 Task: Search one way flight ticket for 2 adults, 2 children, 2 infants in seat in first from Medford: Rogue Valley International-medford Airport to Laramie: Laramie Regional Airport on 5-3-2023. Number of bags: 7 checked bags. Price is upto 96000. Outbound departure time preference is 15:00.
Action: Mouse moved to (325, 139)
Screenshot: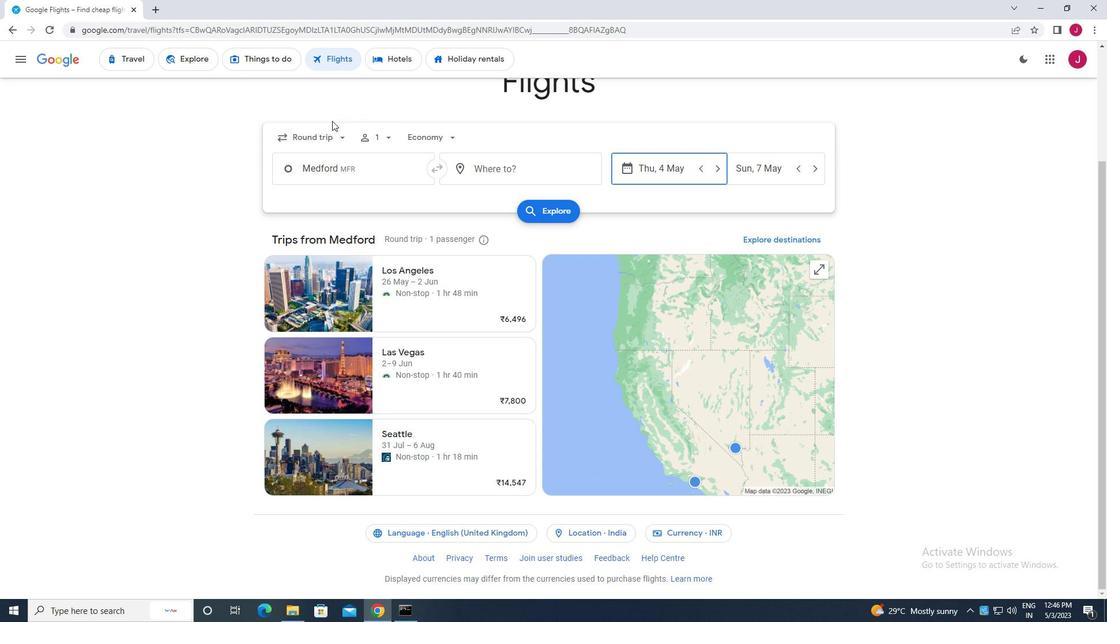 
Action: Mouse pressed left at (325, 139)
Screenshot: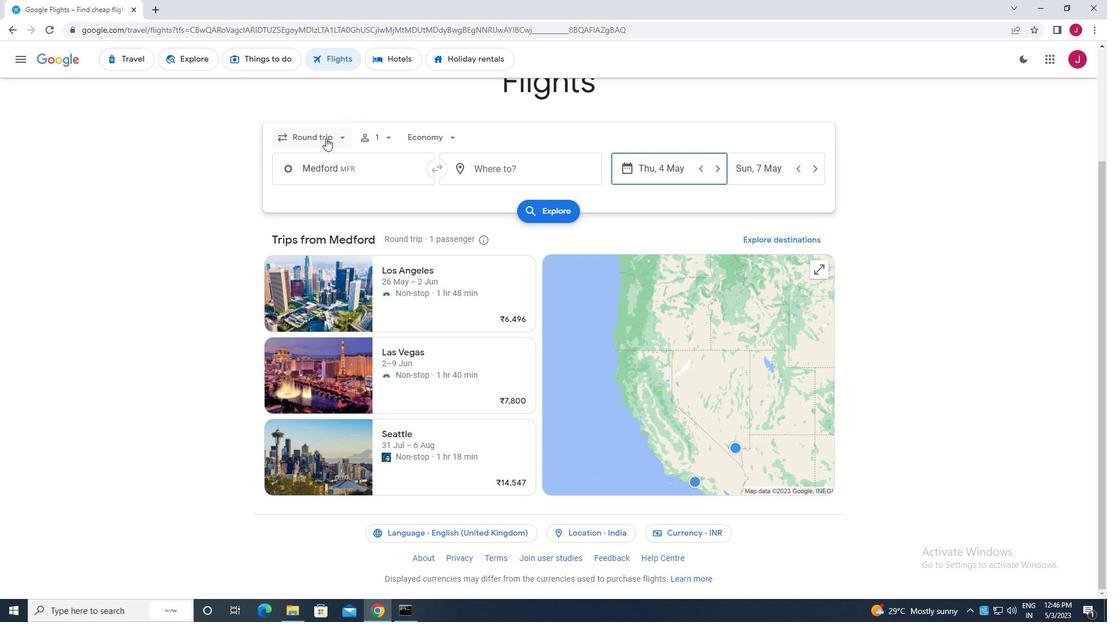 
Action: Mouse moved to (330, 186)
Screenshot: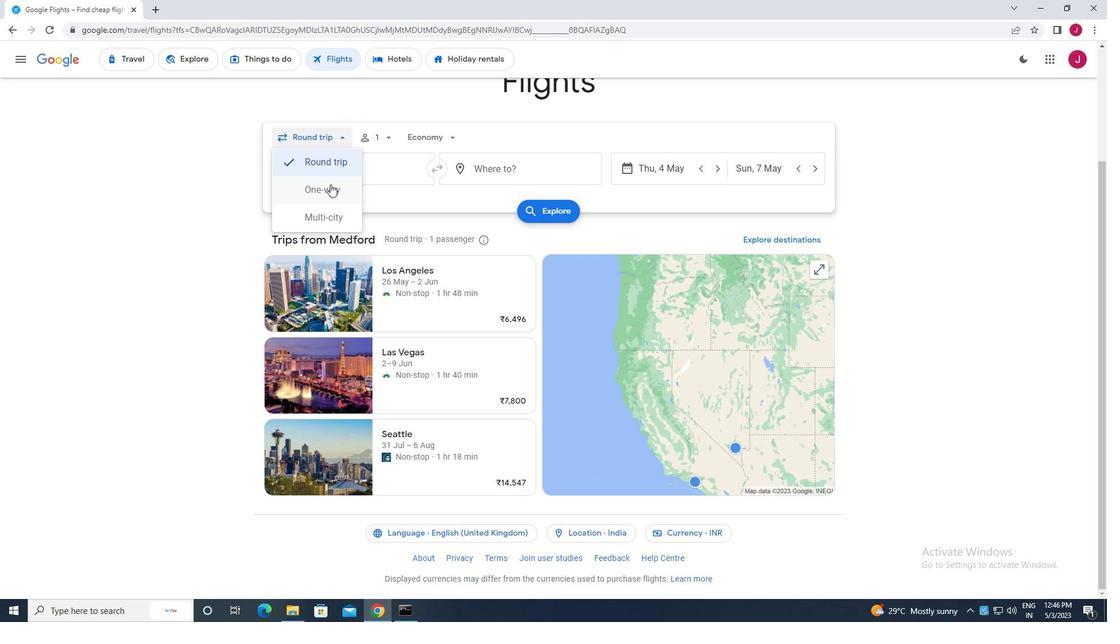 
Action: Mouse pressed left at (330, 186)
Screenshot: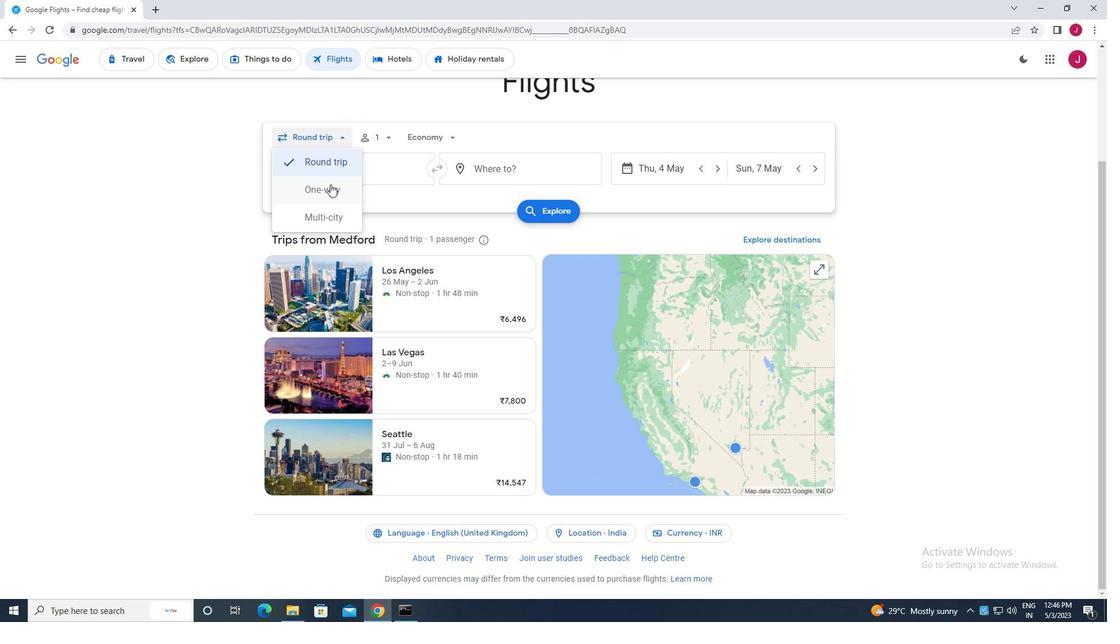 
Action: Mouse moved to (384, 137)
Screenshot: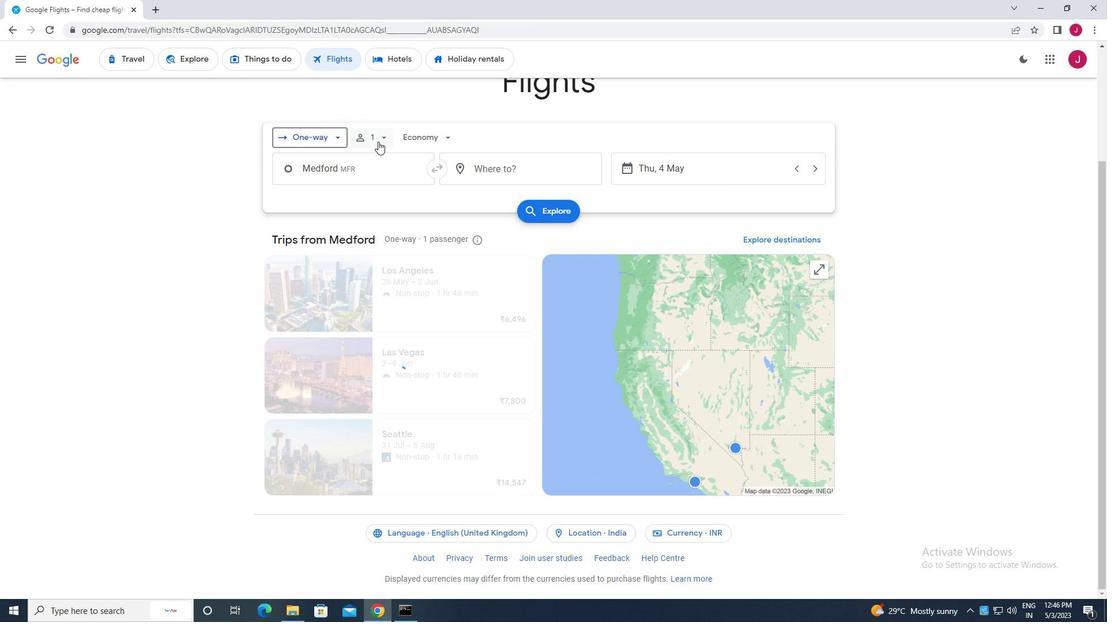 
Action: Mouse pressed left at (384, 137)
Screenshot: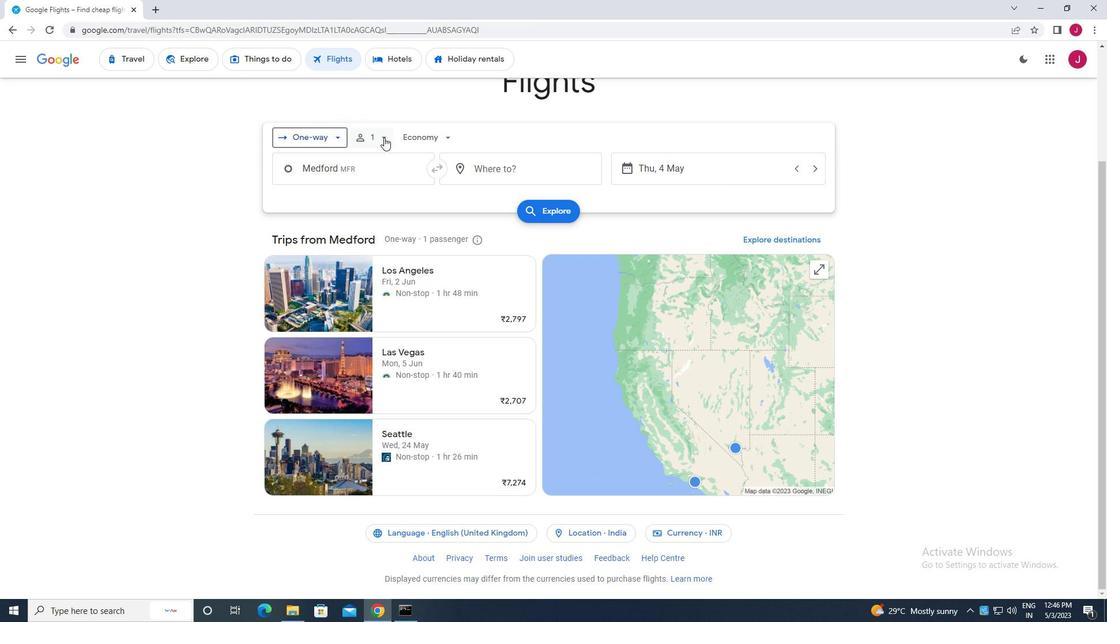 
Action: Mouse moved to (471, 167)
Screenshot: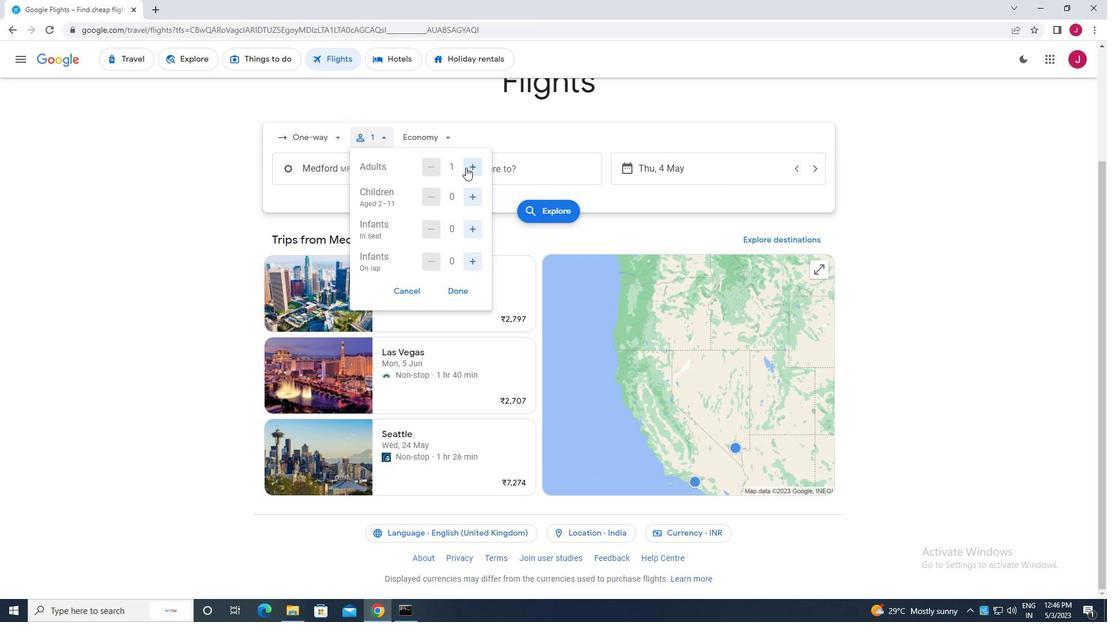 
Action: Mouse pressed left at (471, 167)
Screenshot: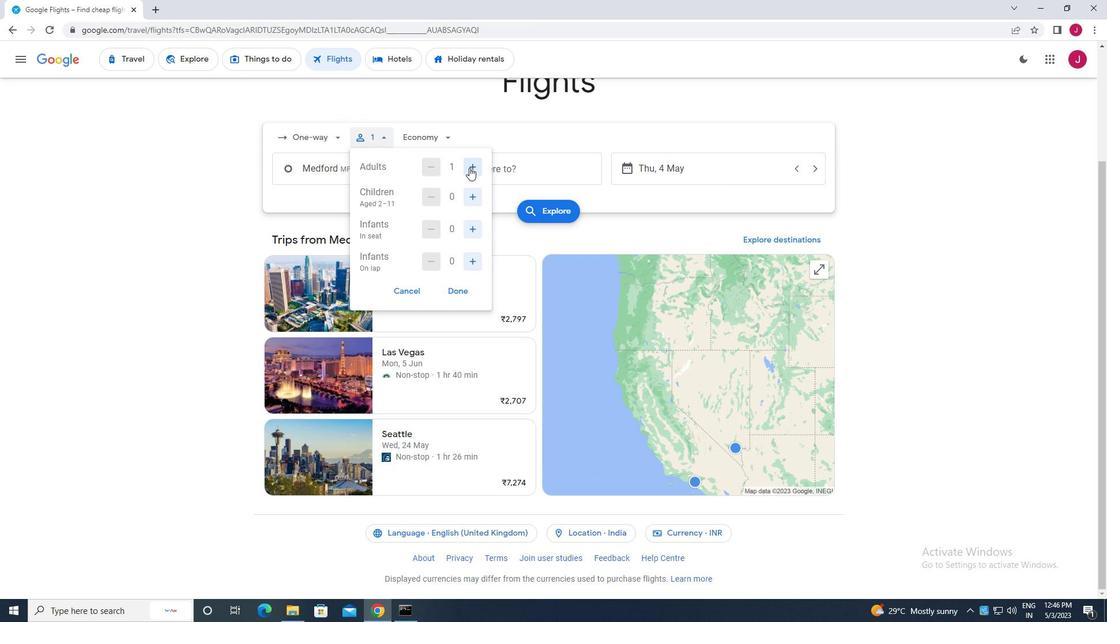 
Action: Mouse moved to (472, 195)
Screenshot: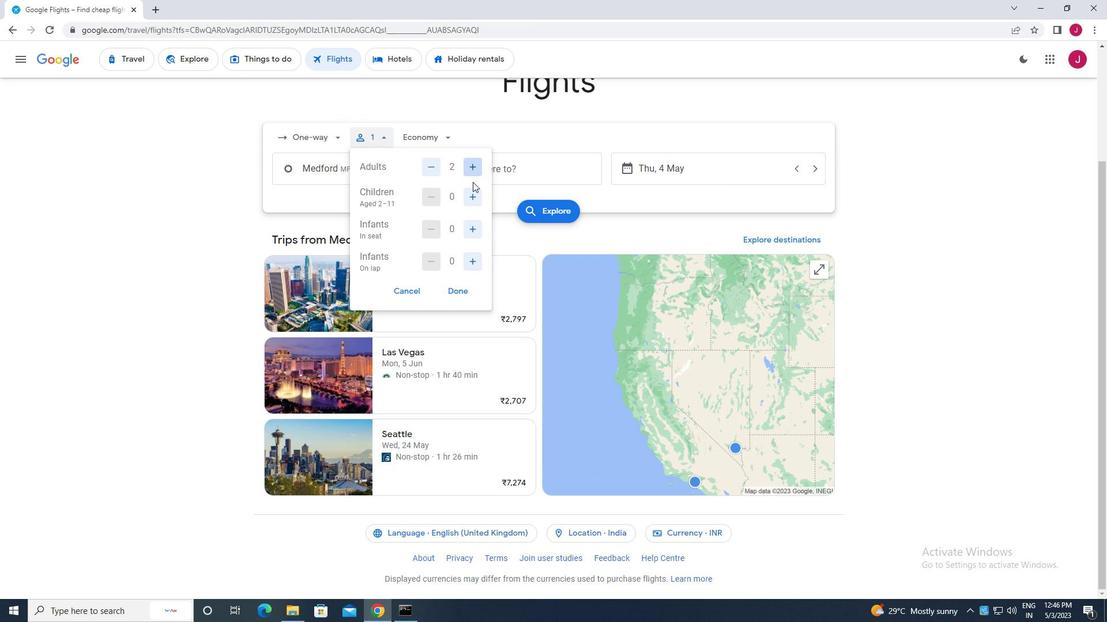 
Action: Mouse pressed left at (472, 195)
Screenshot: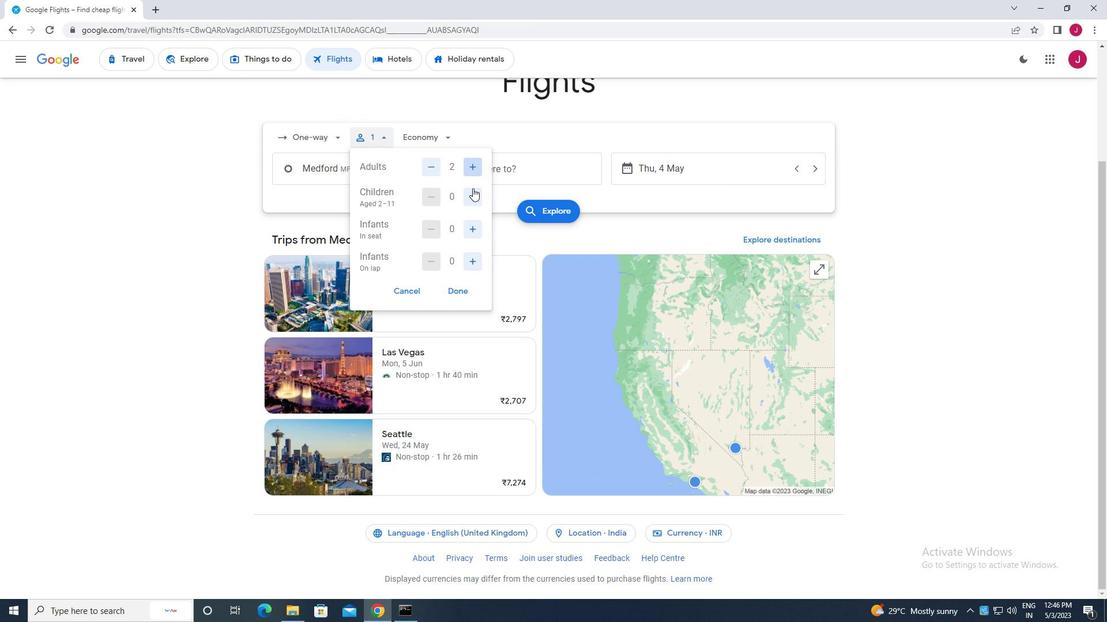 
Action: Mouse pressed left at (472, 195)
Screenshot: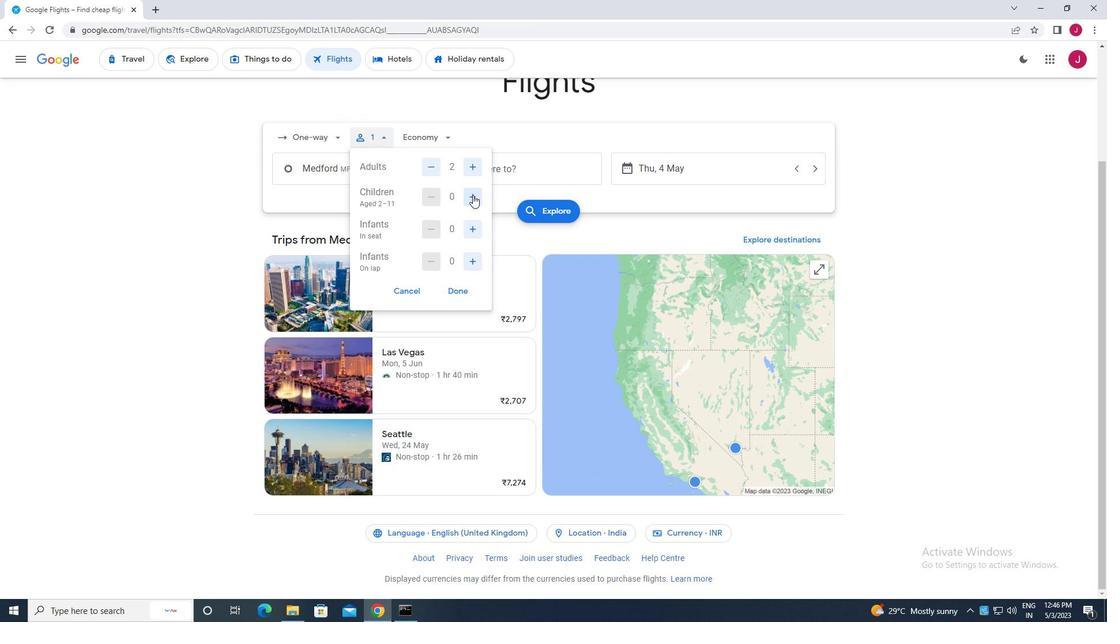 
Action: Mouse moved to (472, 230)
Screenshot: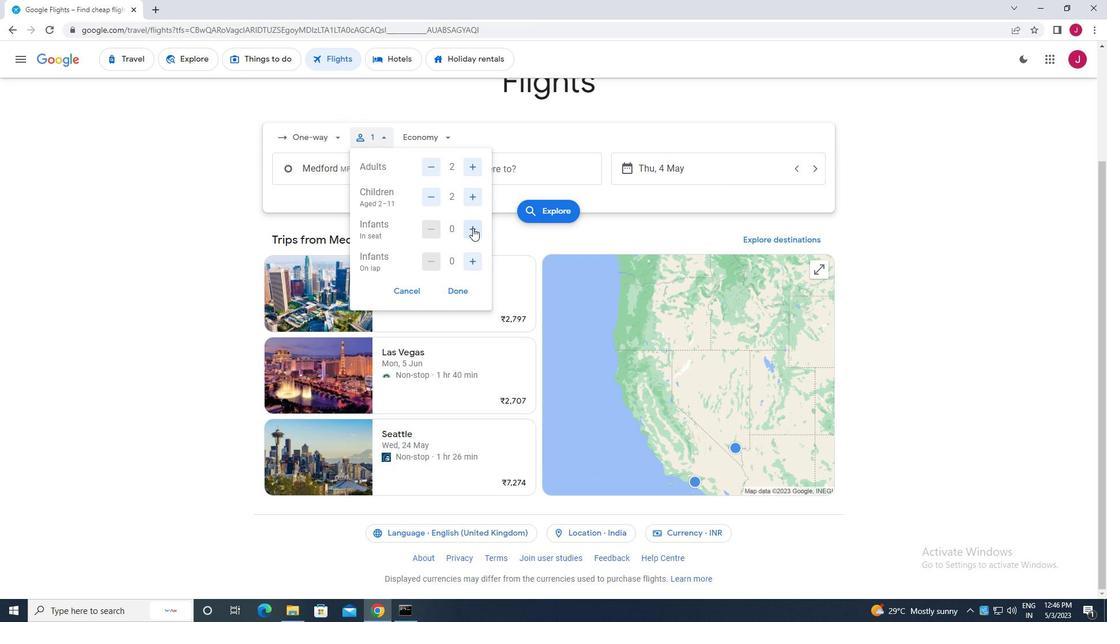 
Action: Mouse pressed left at (472, 230)
Screenshot: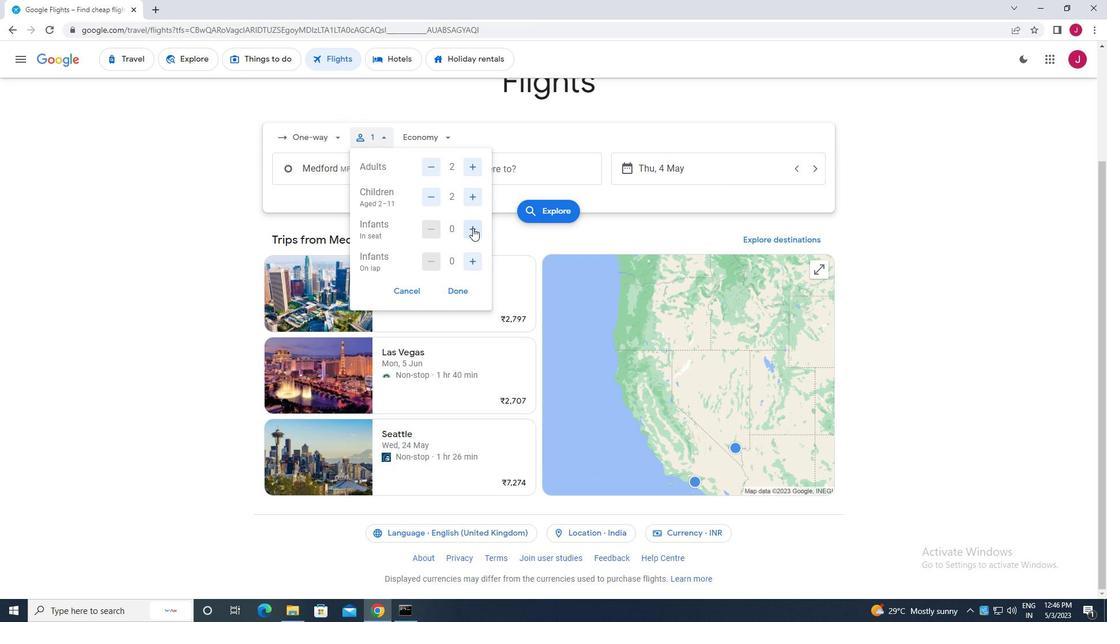 
Action: Mouse pressed left at (472, 230)
Screenshot: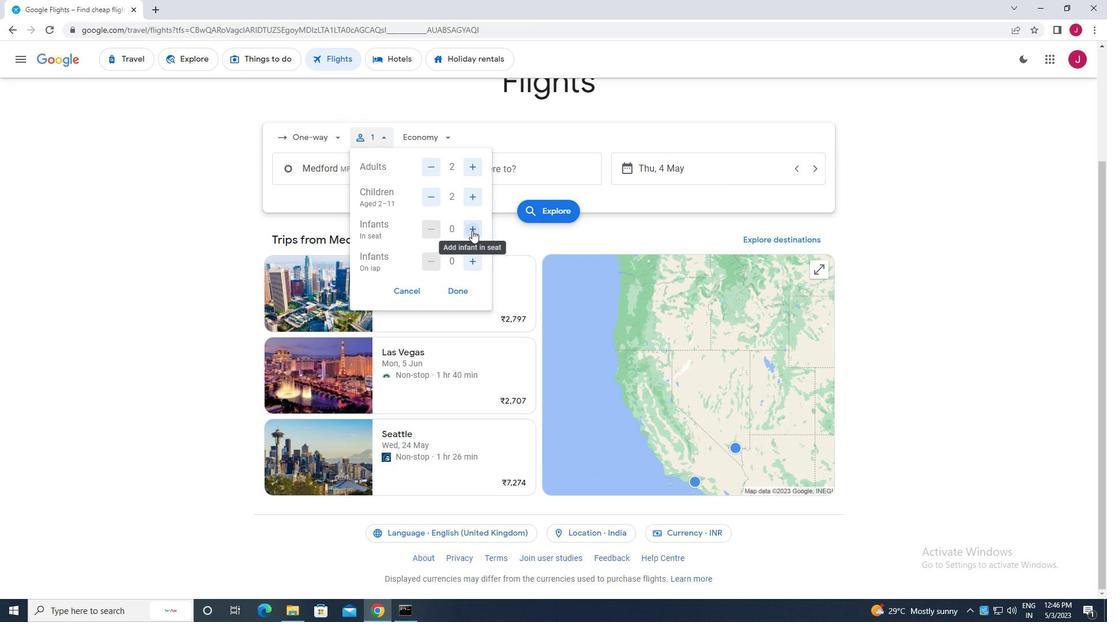 
Action: Mouse moved to (460, 289)
Screenshot: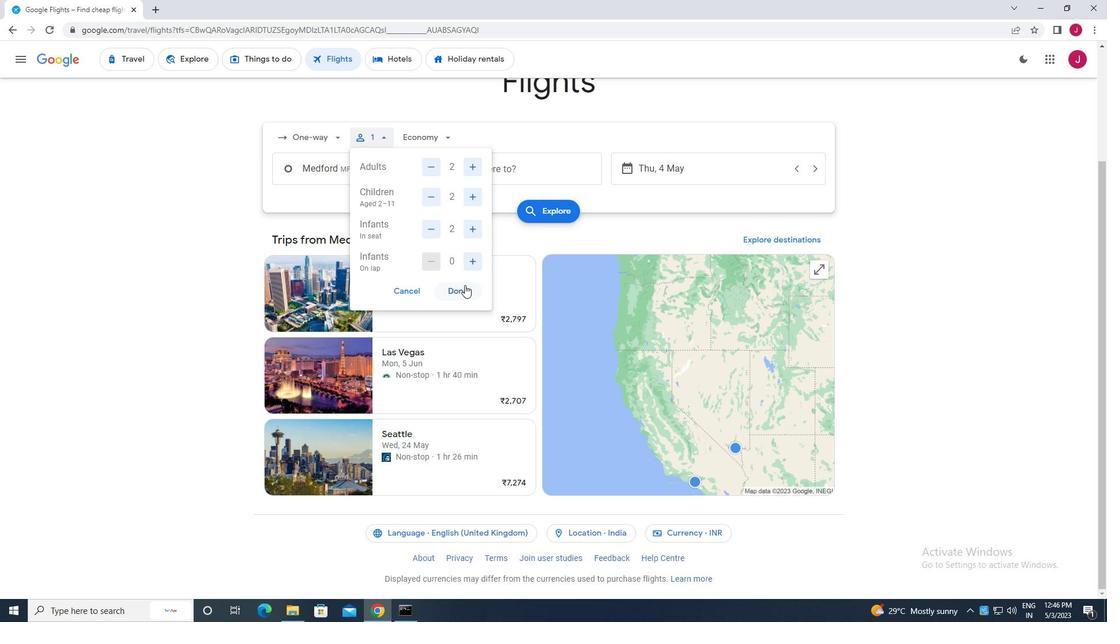 
Action: Mouse pressed left at (460, 289)
Screenshot: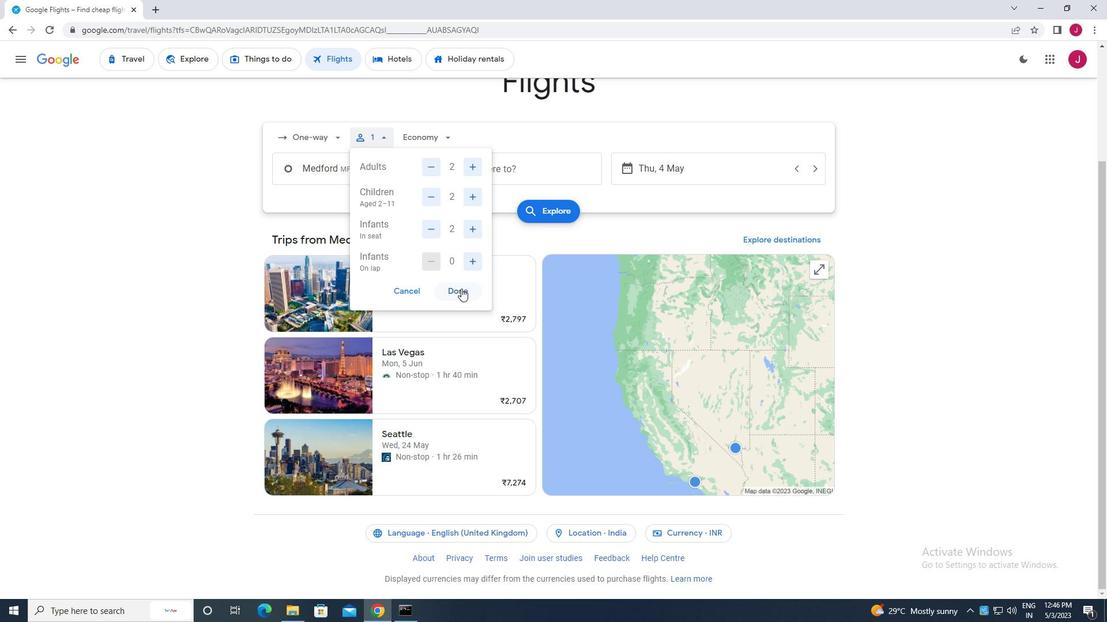 
Action: Mouse moved to (429, 134)
Screenshot: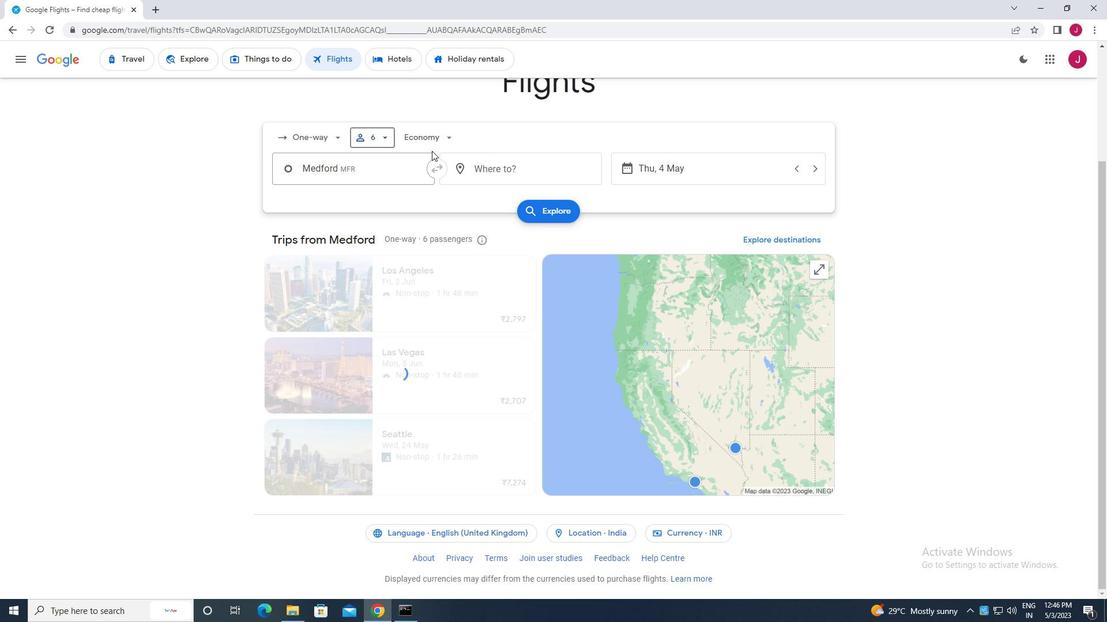 
Action: Mouse pressed left at (429, 134)
Screenshot: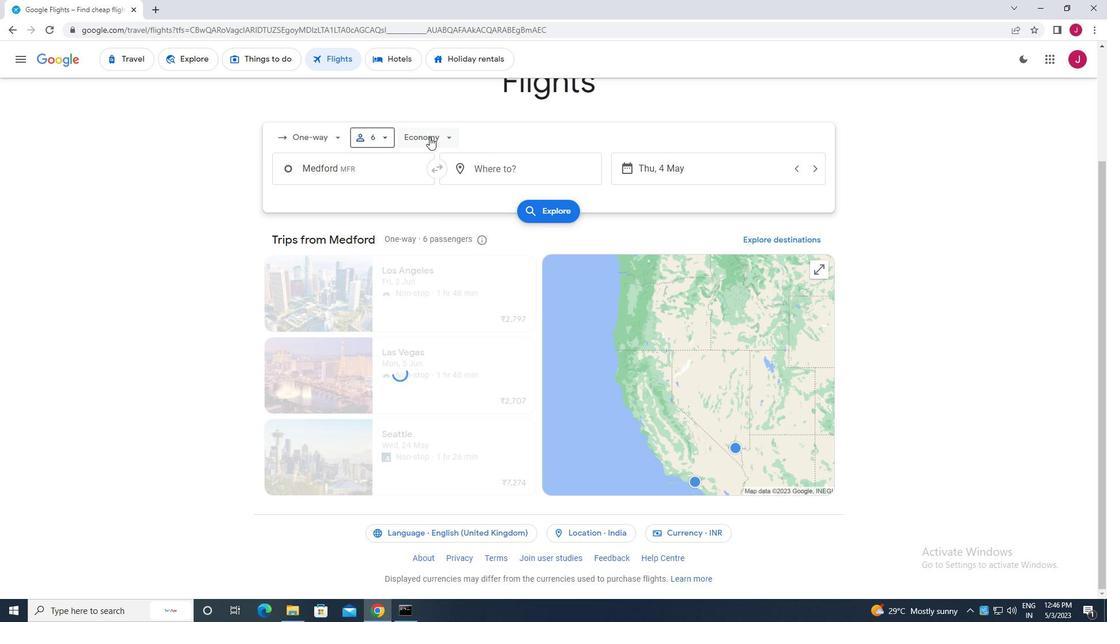 
Action: Mouse moved to (434, 243)
Screenshot: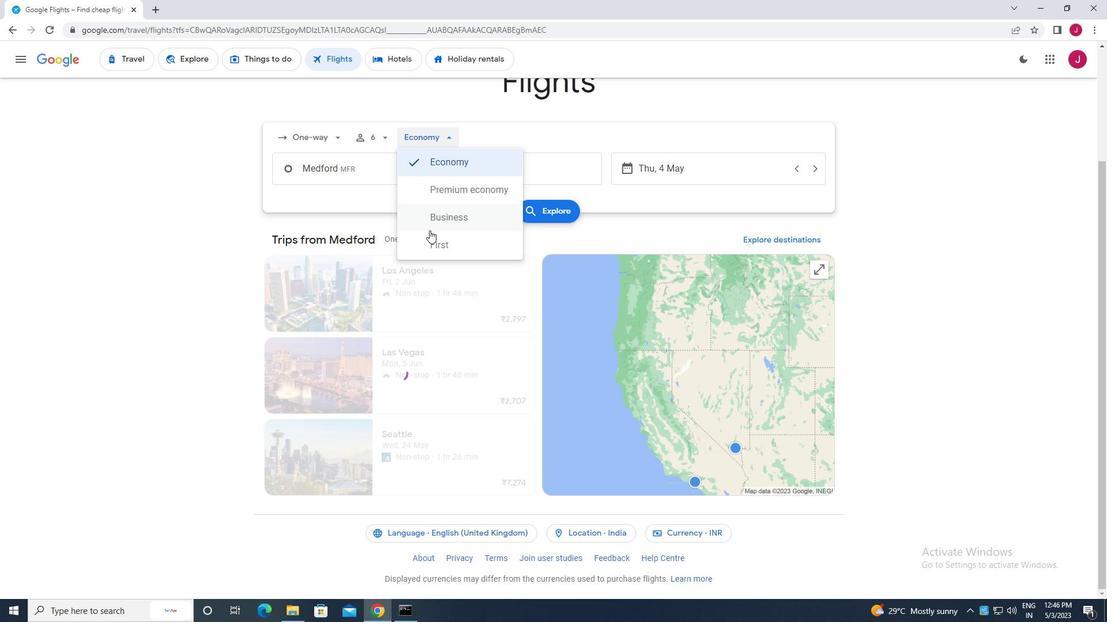 
Action: Mouse pressed left at (434, 243)
Screenshot: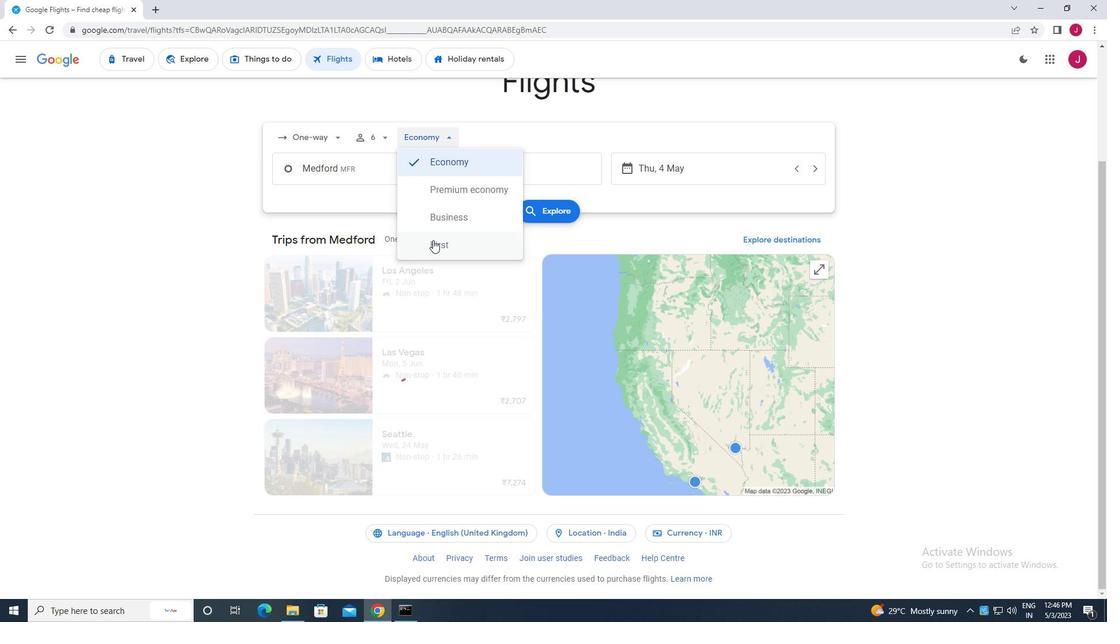
Action: Mouse moved to (380, 171)
Screenshot: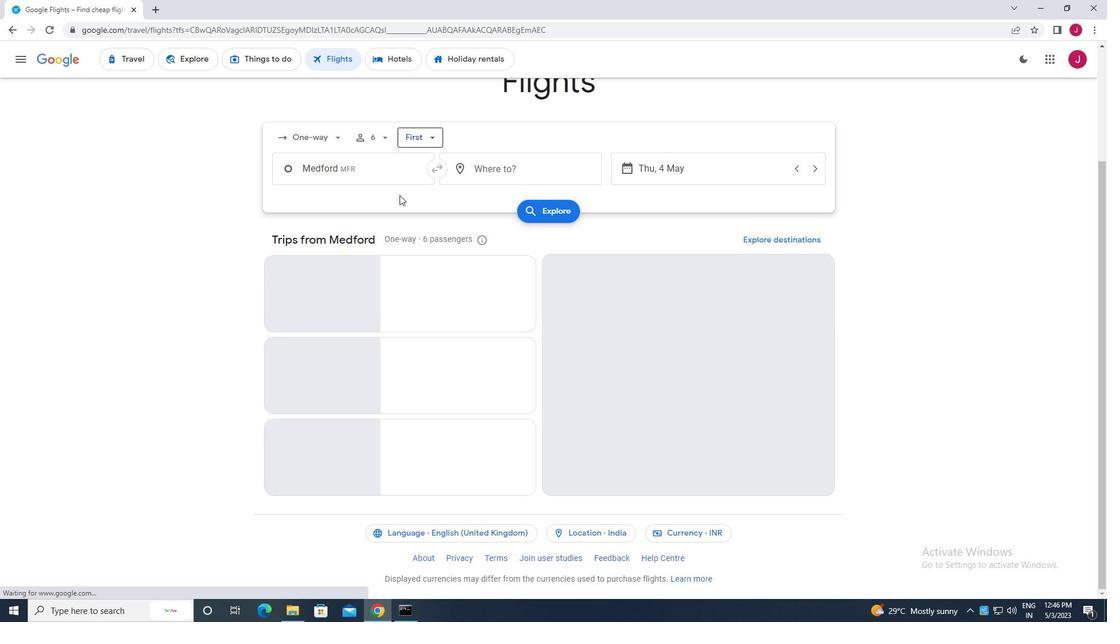 
Action: Mouse pressed left at (380, 171)
Screenshot: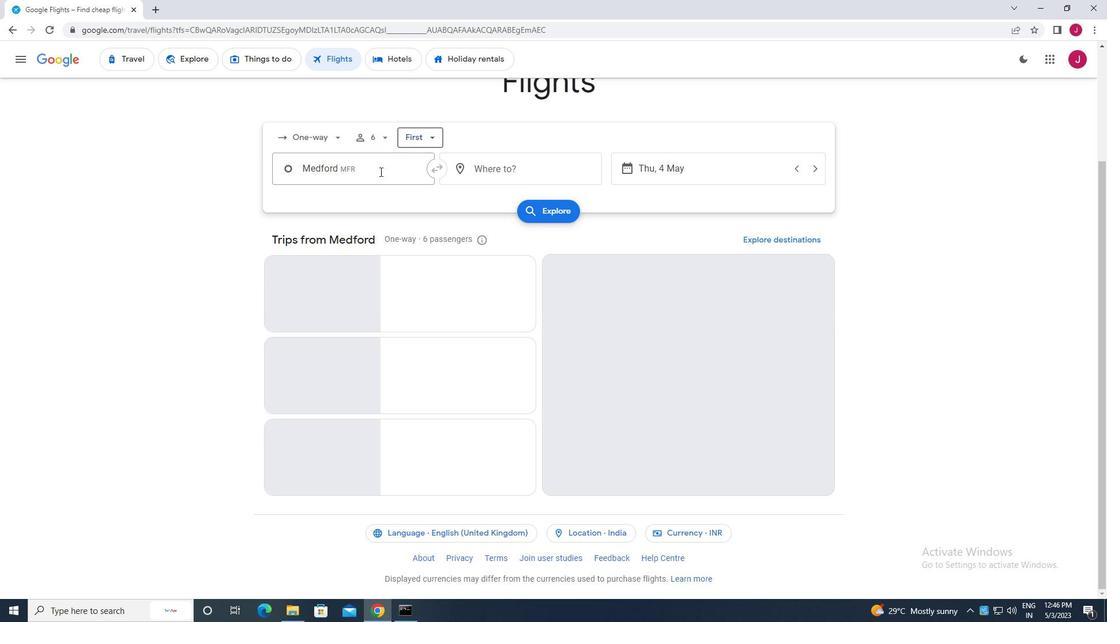 
Action: Mouse moved to (380, 171)
Screenshot: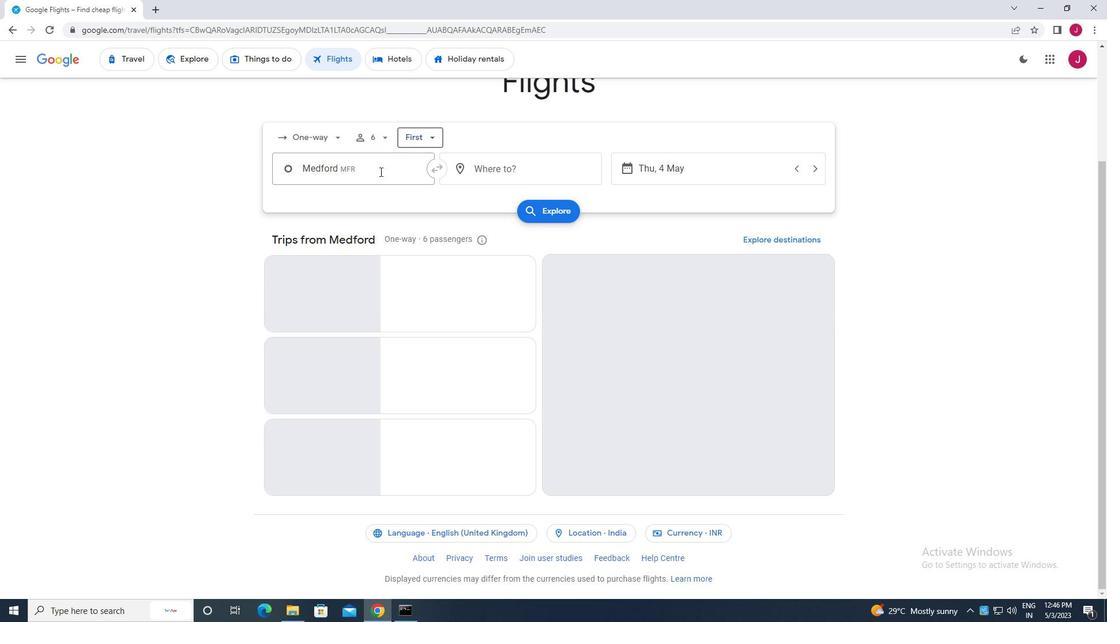 
Action: Key pressed rogue
Screenshot: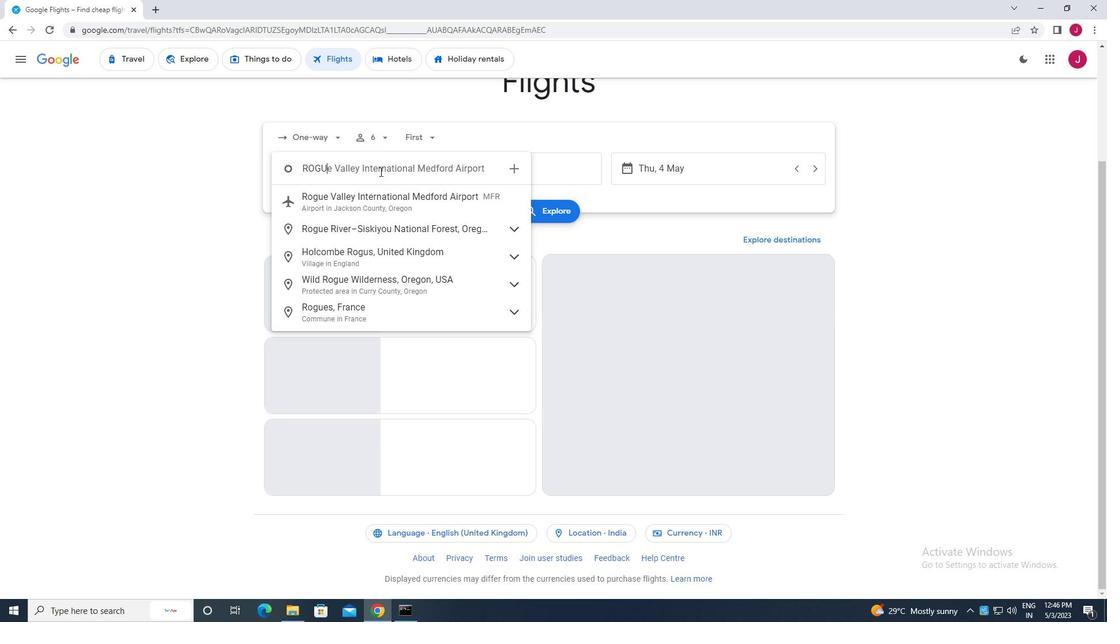 
Action: Mouse moved to (395, 198)
Screenshot: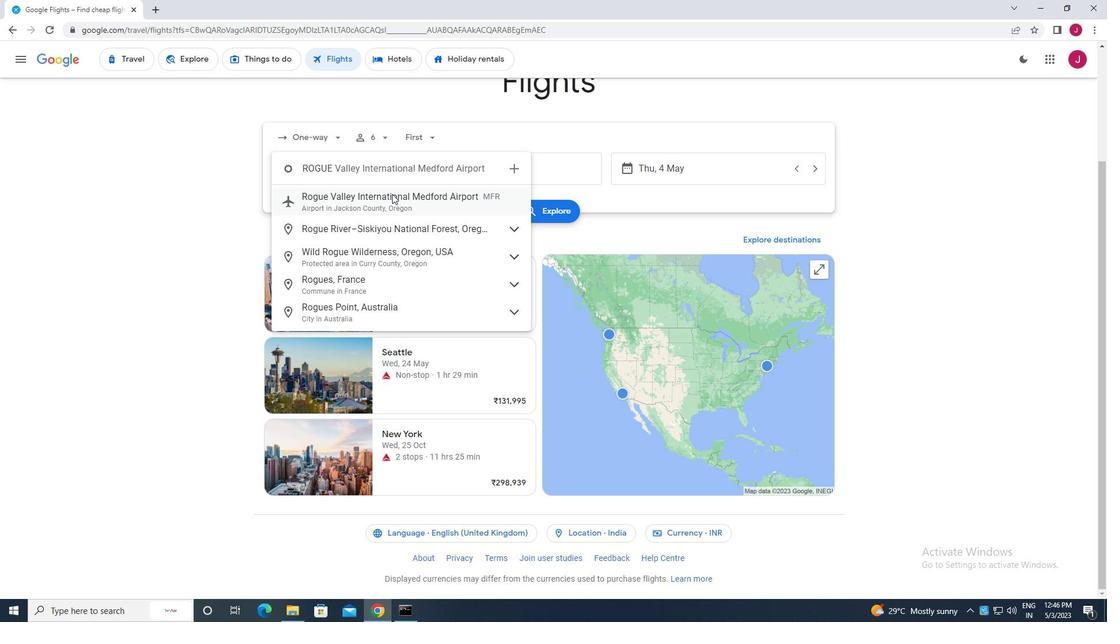 
Action: Mouse pressed left at (395, 198)
Screenshot: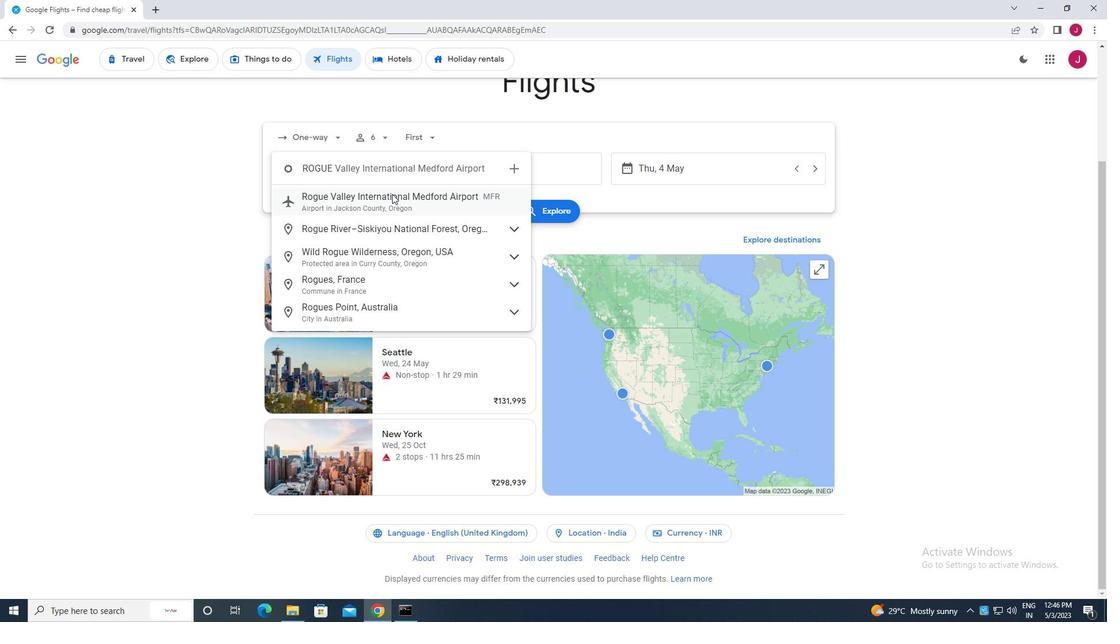 
Action: Mouse moved to (577, 172)
Screenshot: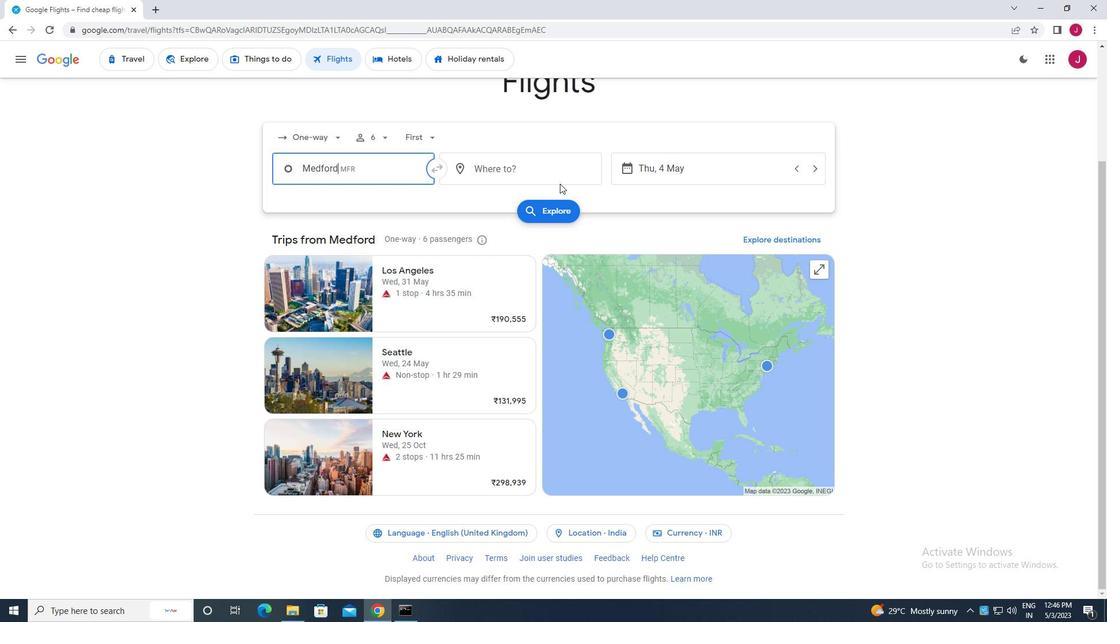 
Action: Mouse pressed left at (577, 172)
Screenshot: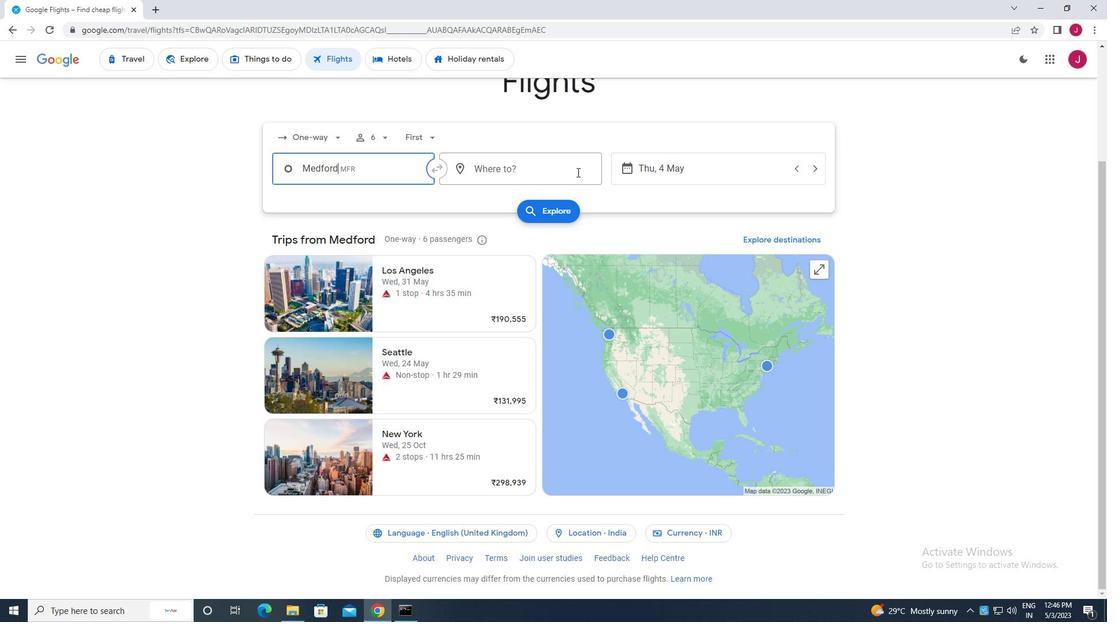 
Action: Mouse moved to (579, 170)
Screenshot: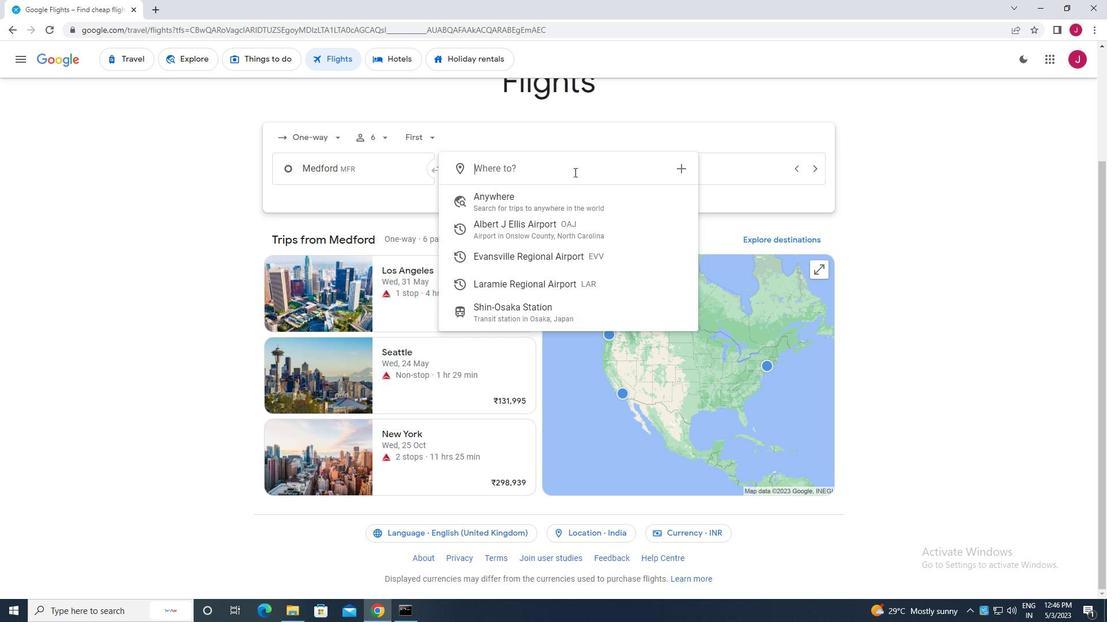 
Action: Key pressed laram
Screenshot: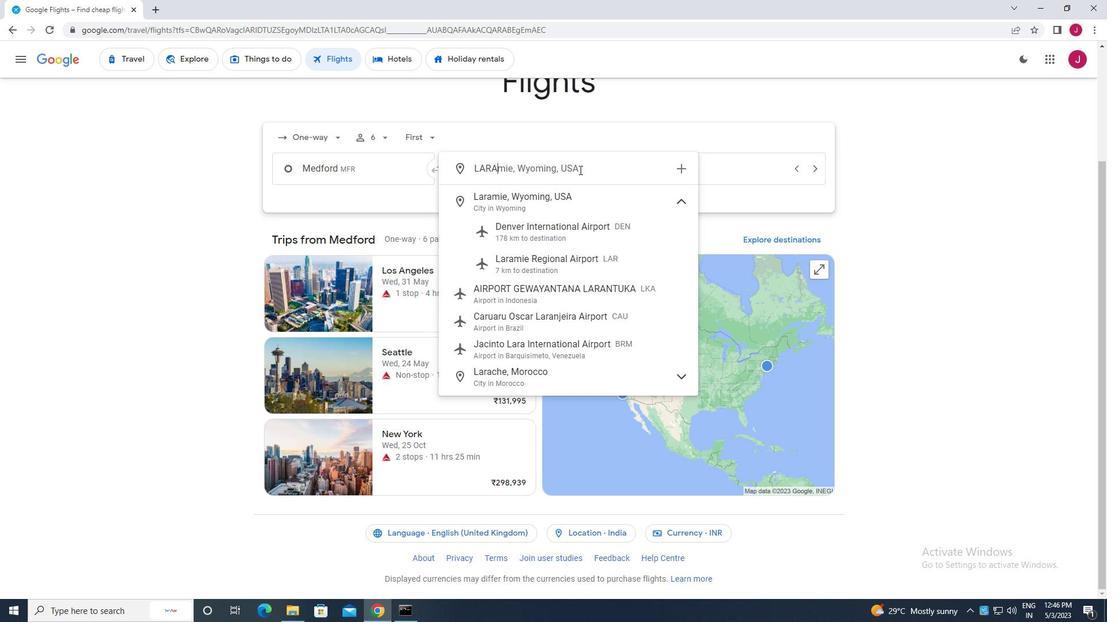
Action: Mouse moved to (580, 265)
Screenshot: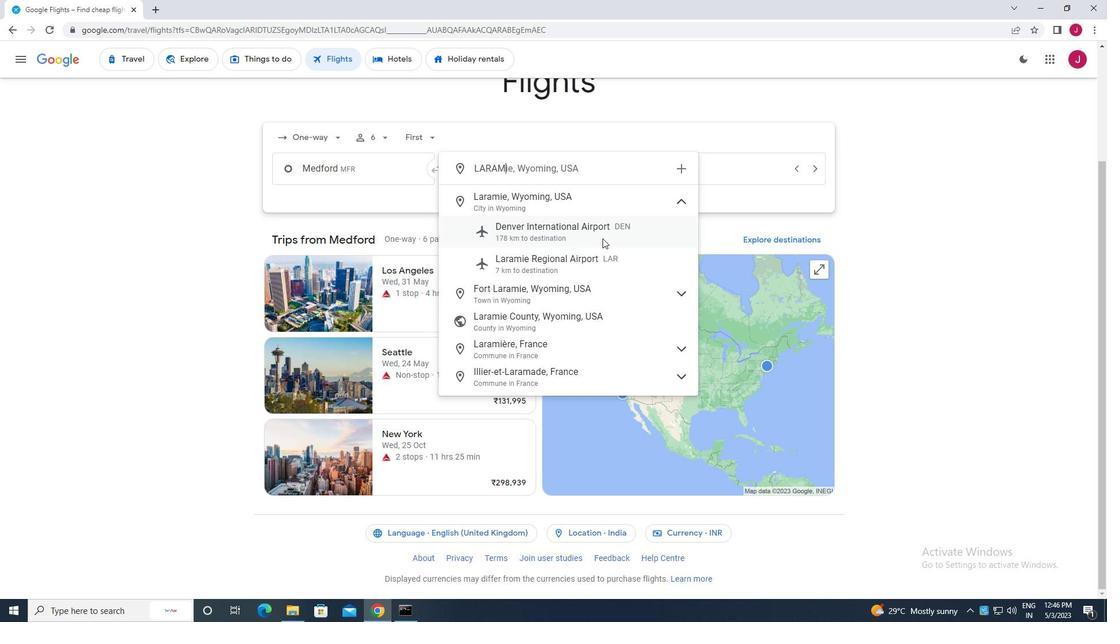 
Action: Mouse pressed left at (580, 265)
Screenshot: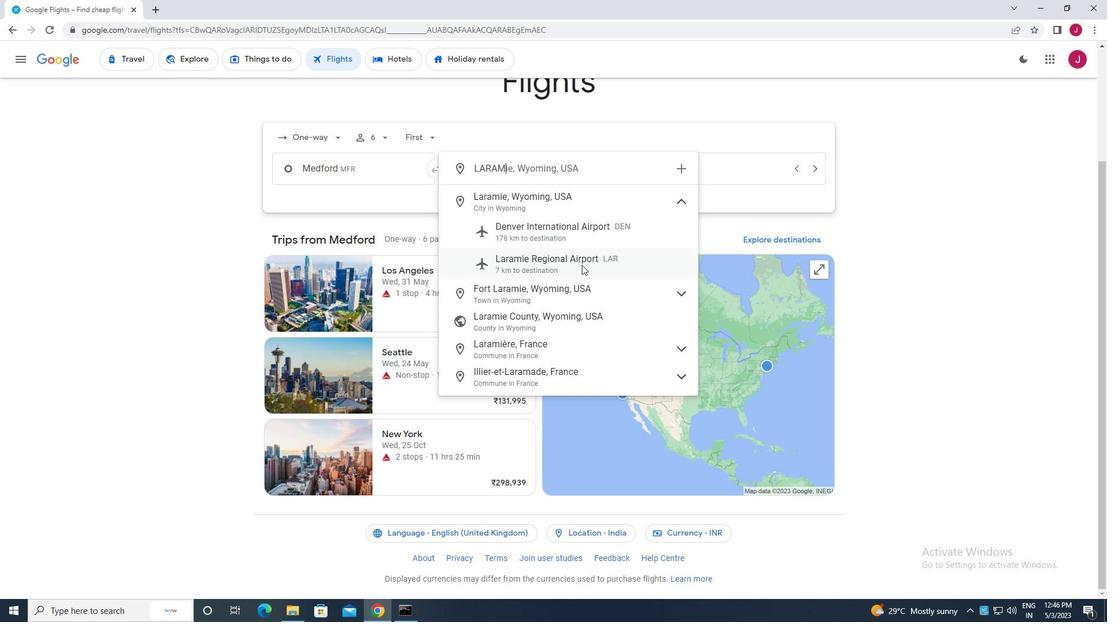 
Action: Mouse moved to (694, 172)
Screenshot: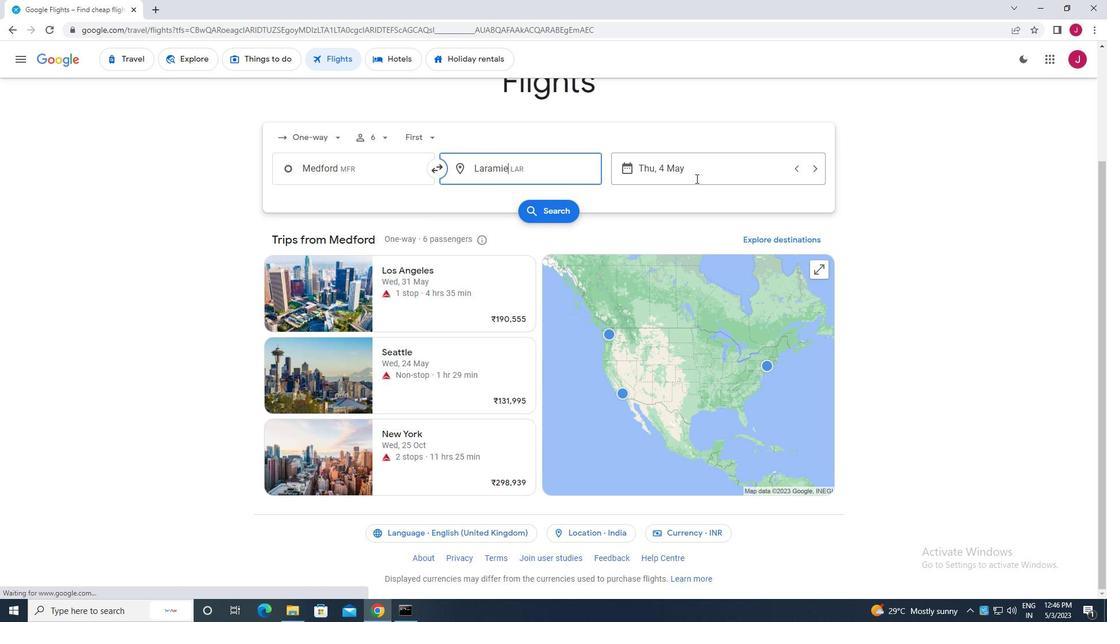 
Action: Mouse pressed left at (694, 172)
Screenshot: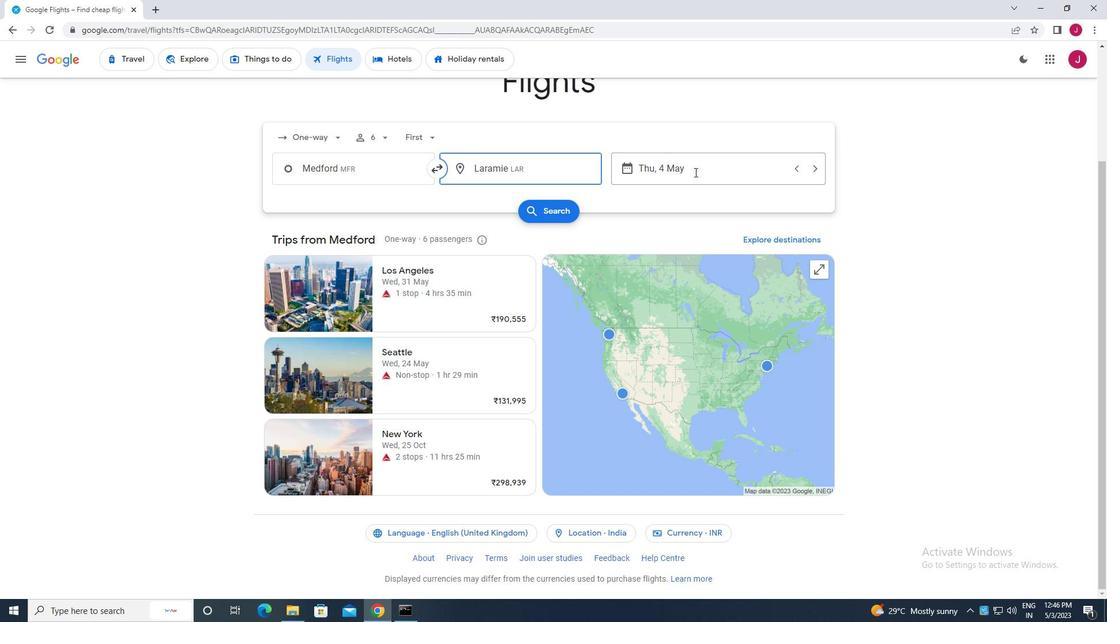 
Action: Mouse moved to (497, 258)
Screenshot: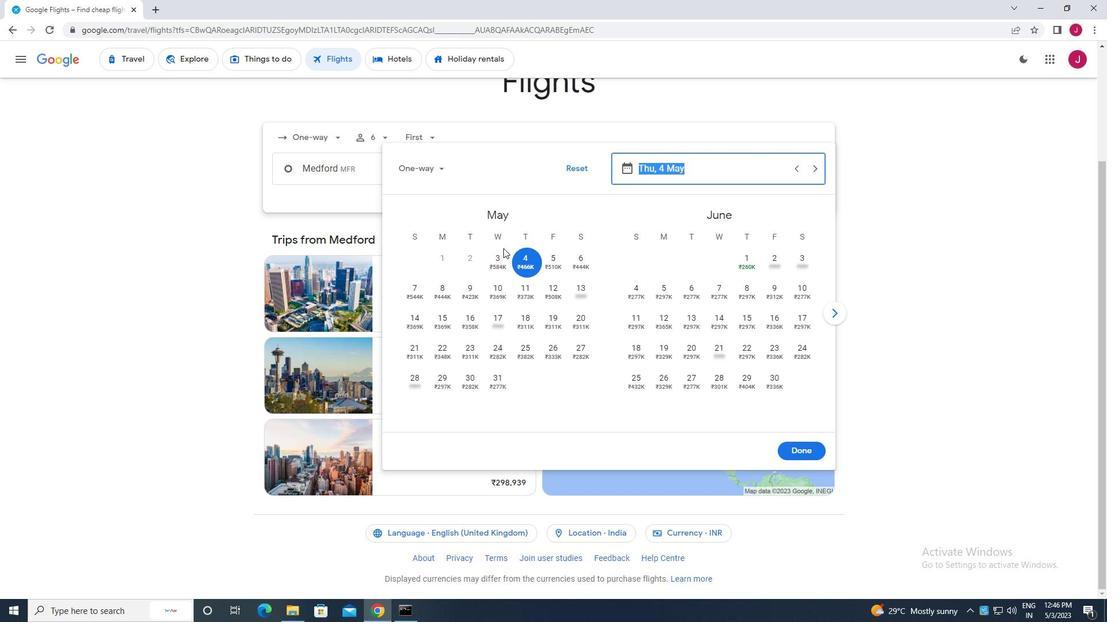 
Action: Mouse pressed left at (497, 258)
Screenshot: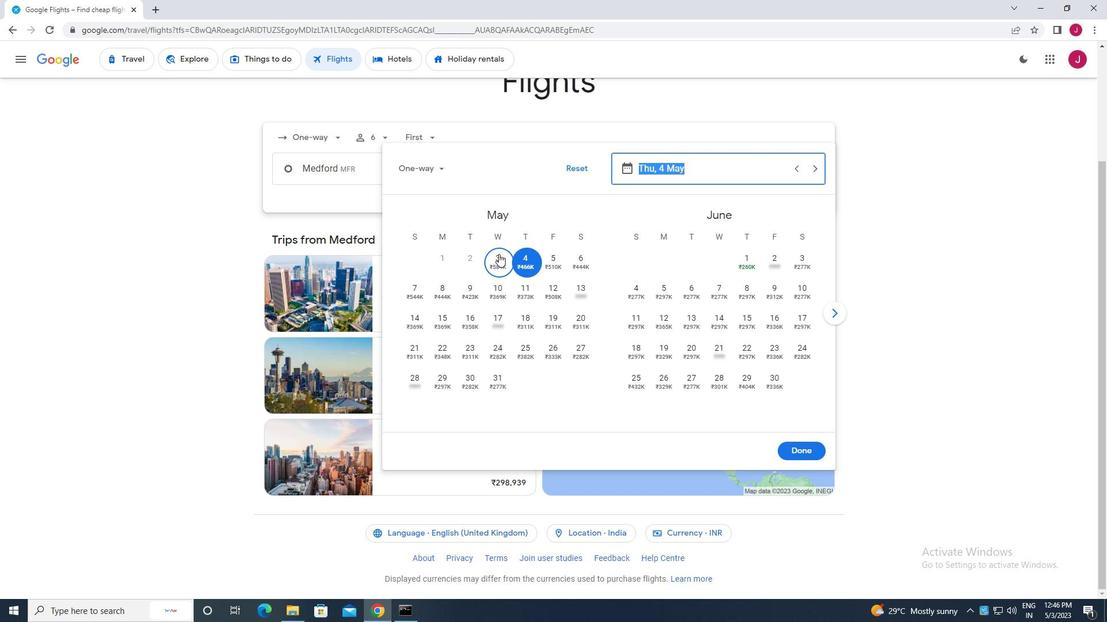 
Action: Mouse moved to (805, 449)
Screenshot: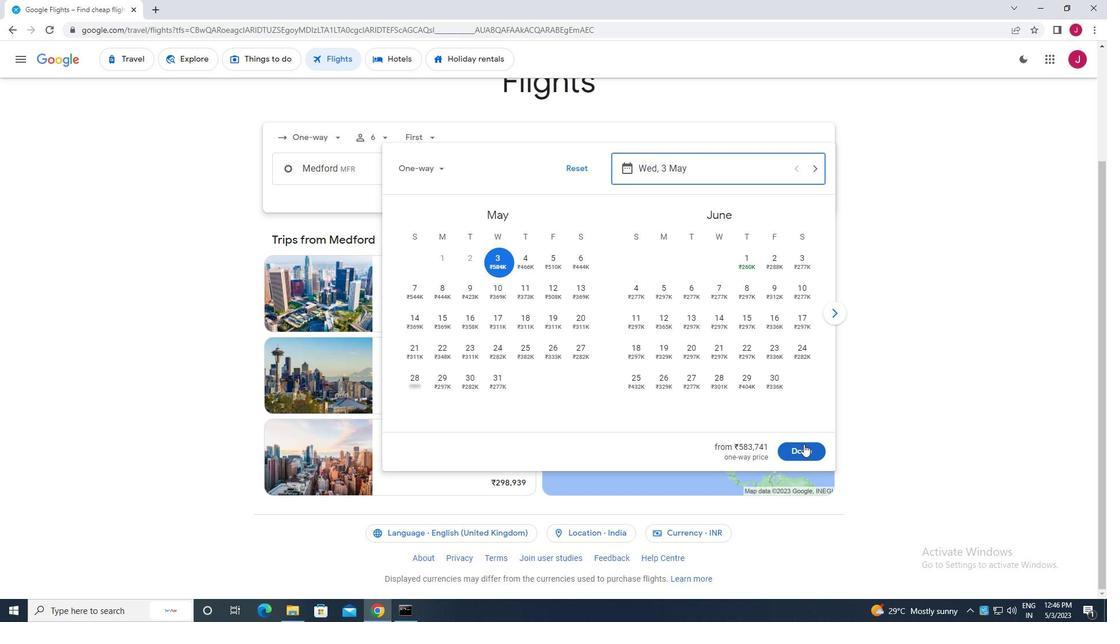 
Action: Mouse pressed left at (805, 449)
Screenshot: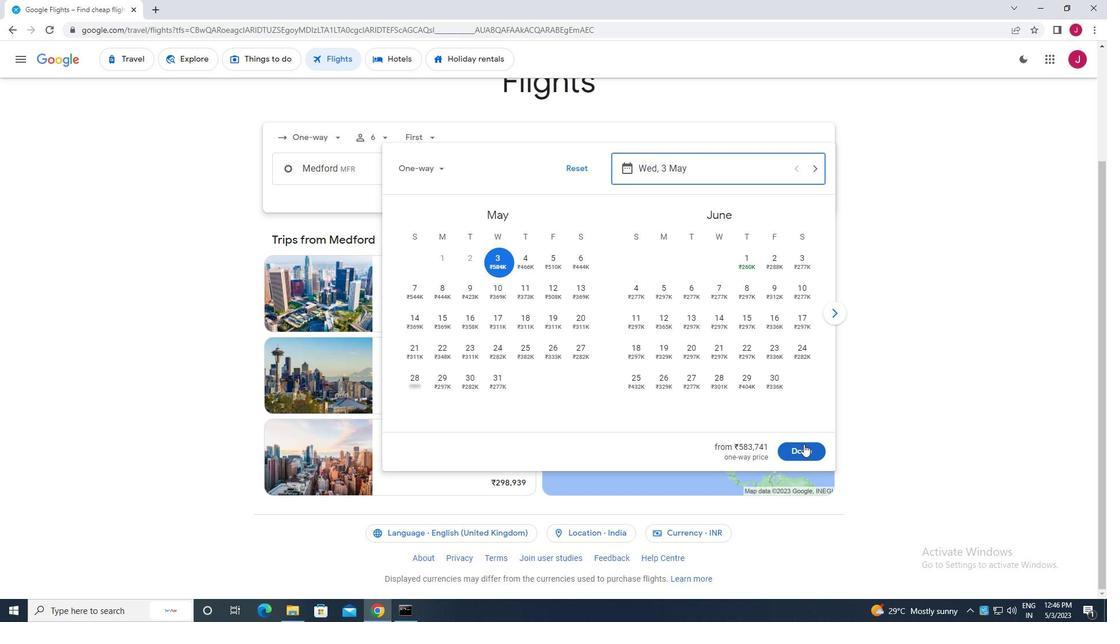 
Action: Mouse moved to (559, 207)
Screenshot: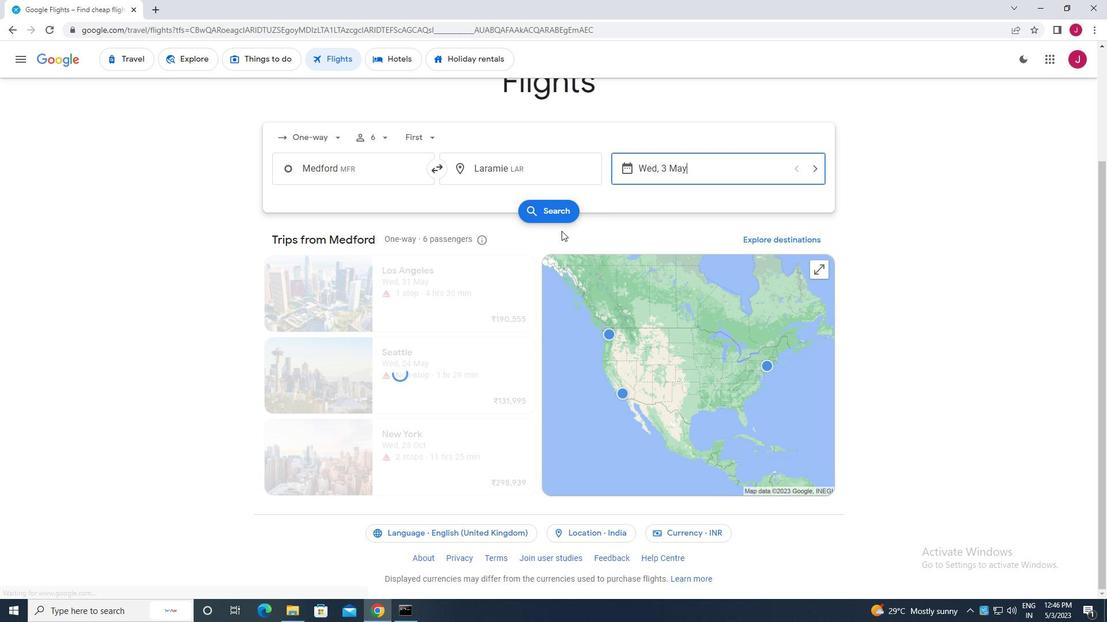 
Action: Mouse pressed left at (559, 207)
Screenshot: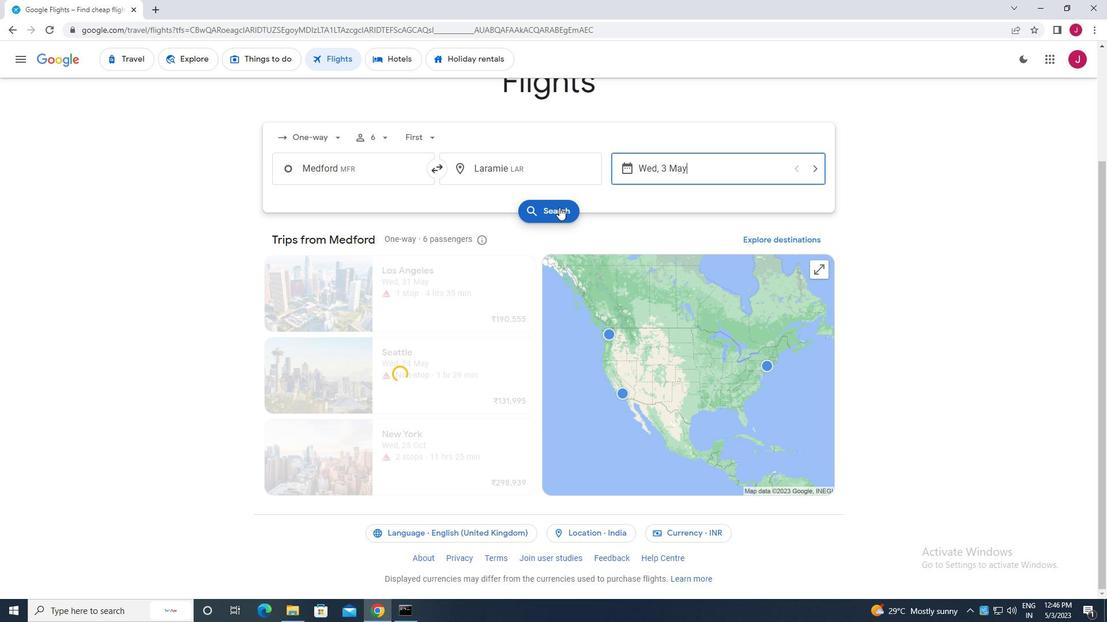 
Action: Mouse moved to (303, 166)
Screenshot: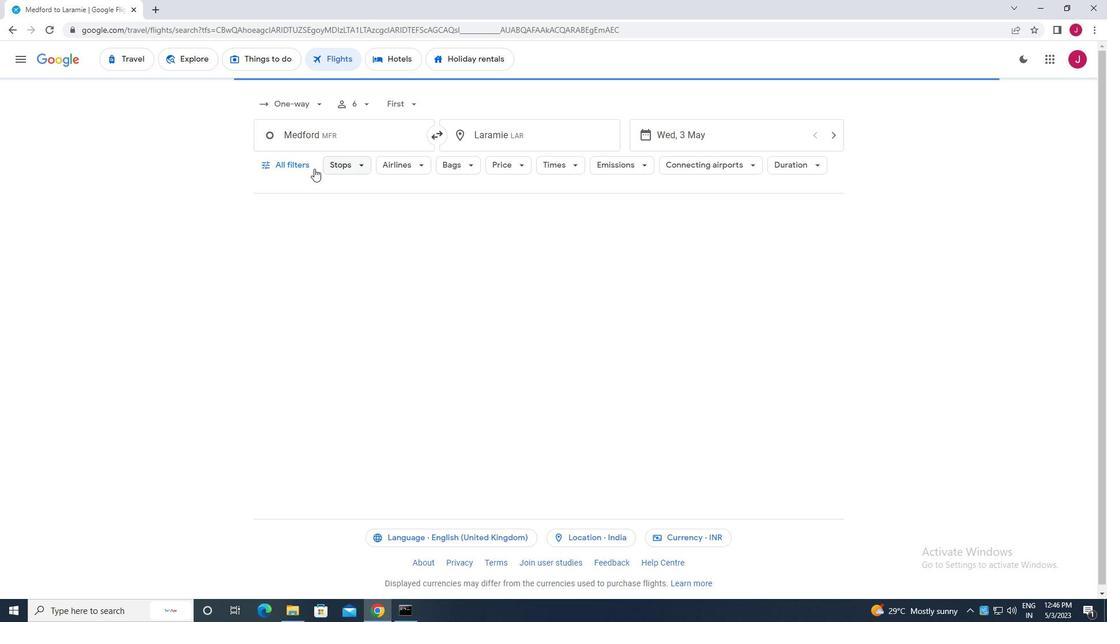 
Action: Mouse pressed left at (303, 166)
Screenshot: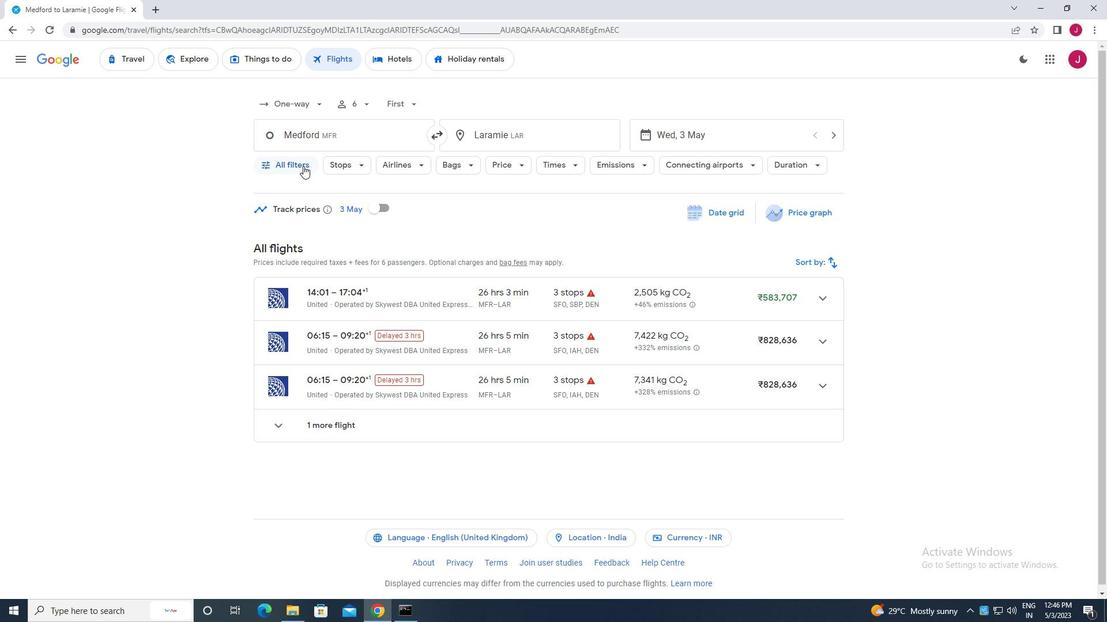 
Action: Mouse moved to (361, 230)
Screenshot: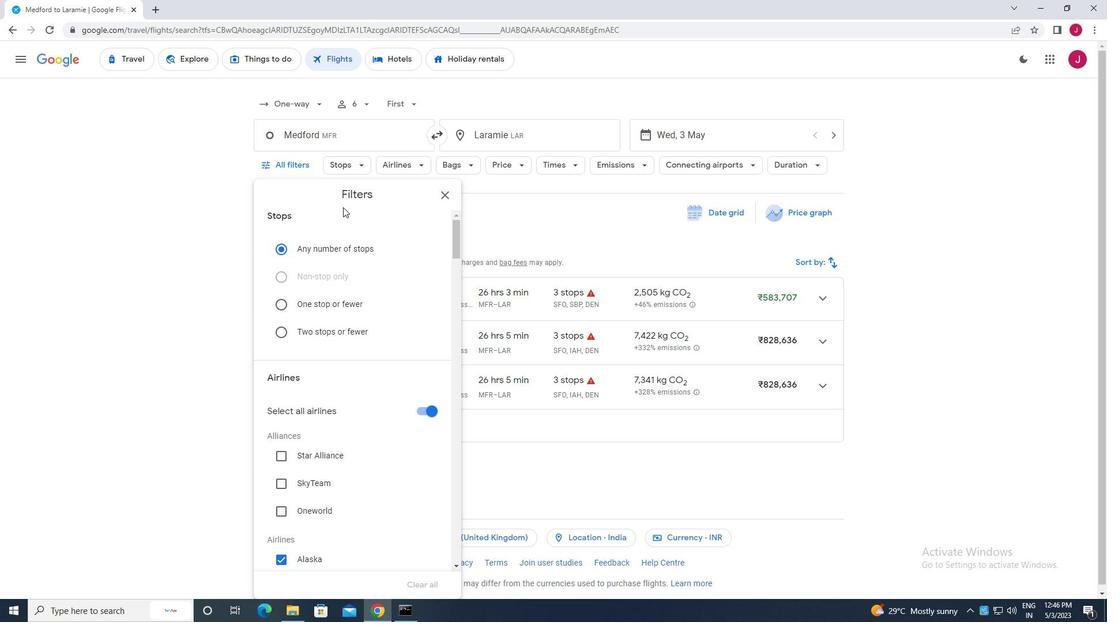 
Action: Mouse scrolled (361, 230) with delta (0, 0)
Screenshot: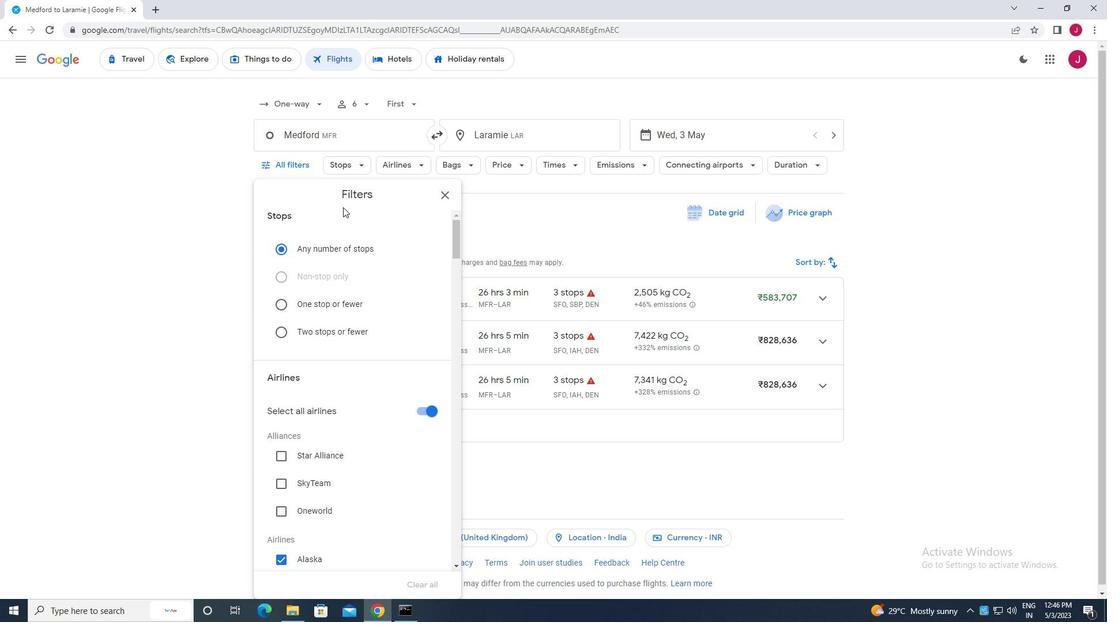 
Action: Mouse moved to (362, 231)
Screenshot: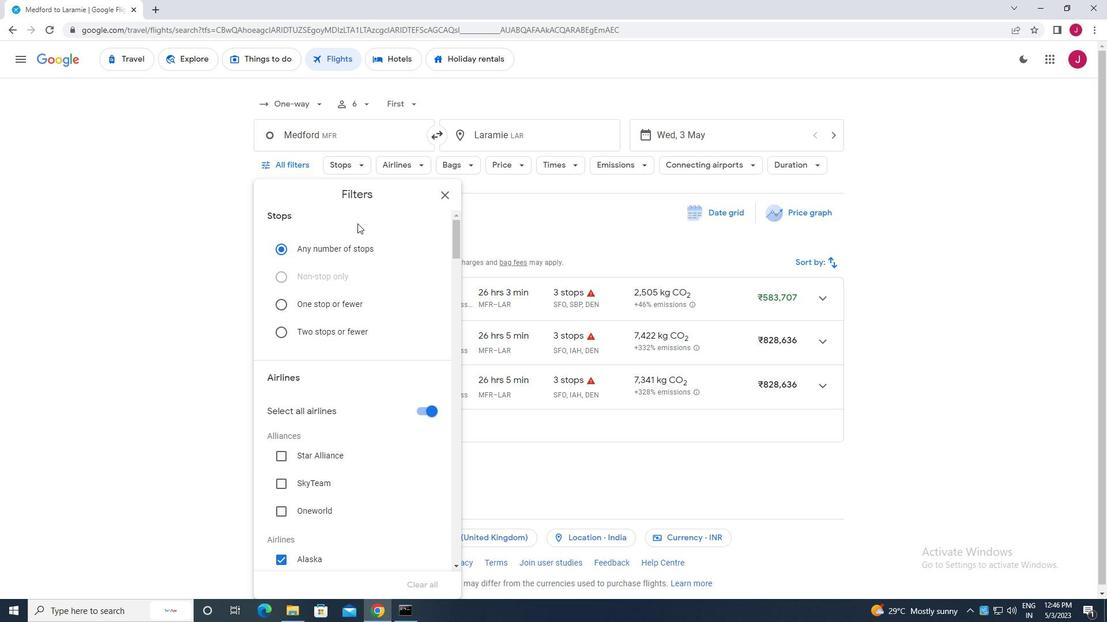 
Action: Mouse scrolled (362, 231) with delta (0, 0)
Screenshot: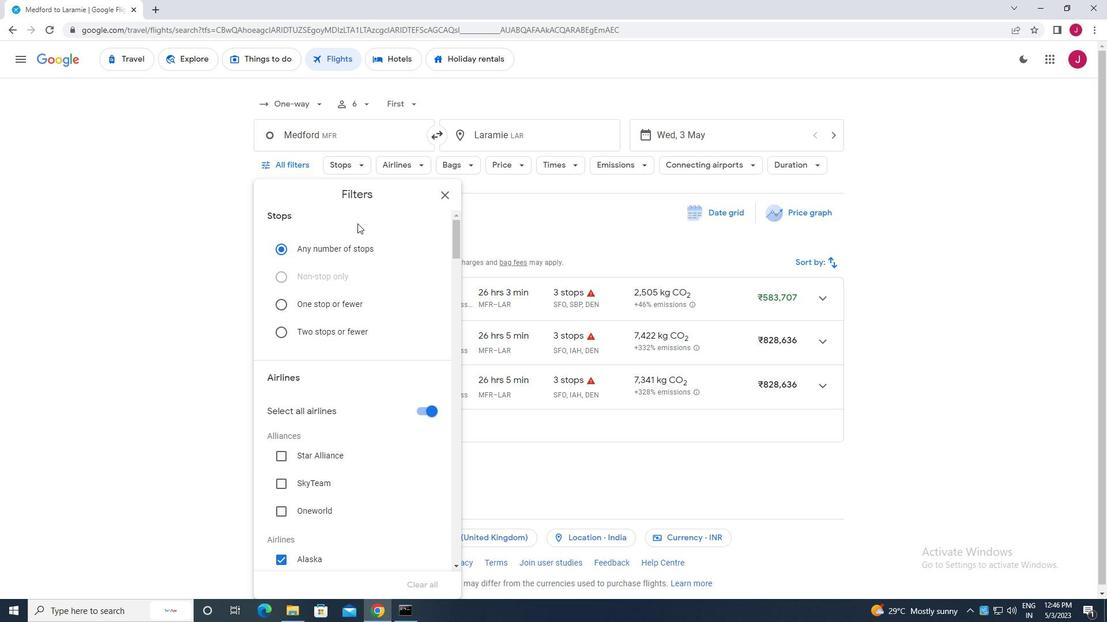 
Action: Mouse scrolled (362, 231) with delta (0, 0)
Screenshot: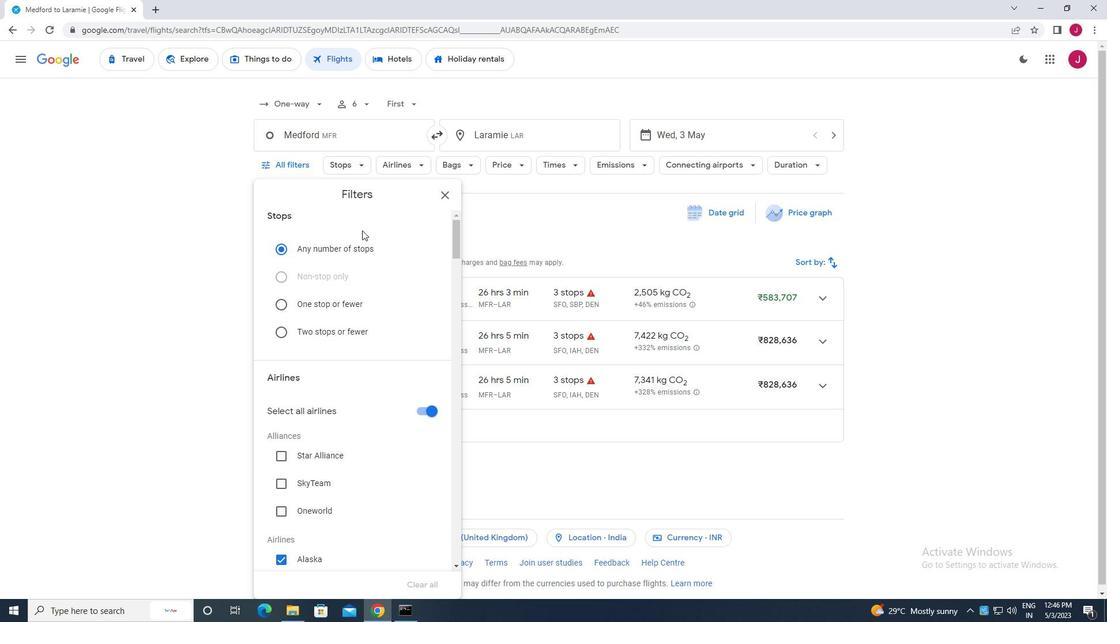 
Action: Mouse moved to (422, 232)
Screenshot: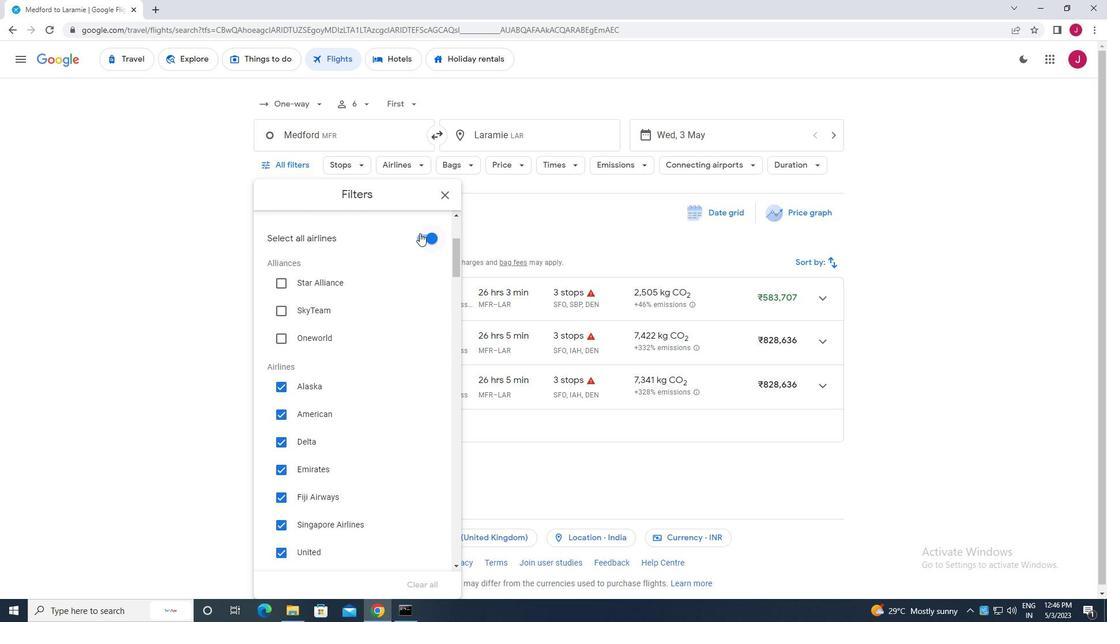 
Action: Mouse pressed left at (422, 232)
Screenshot: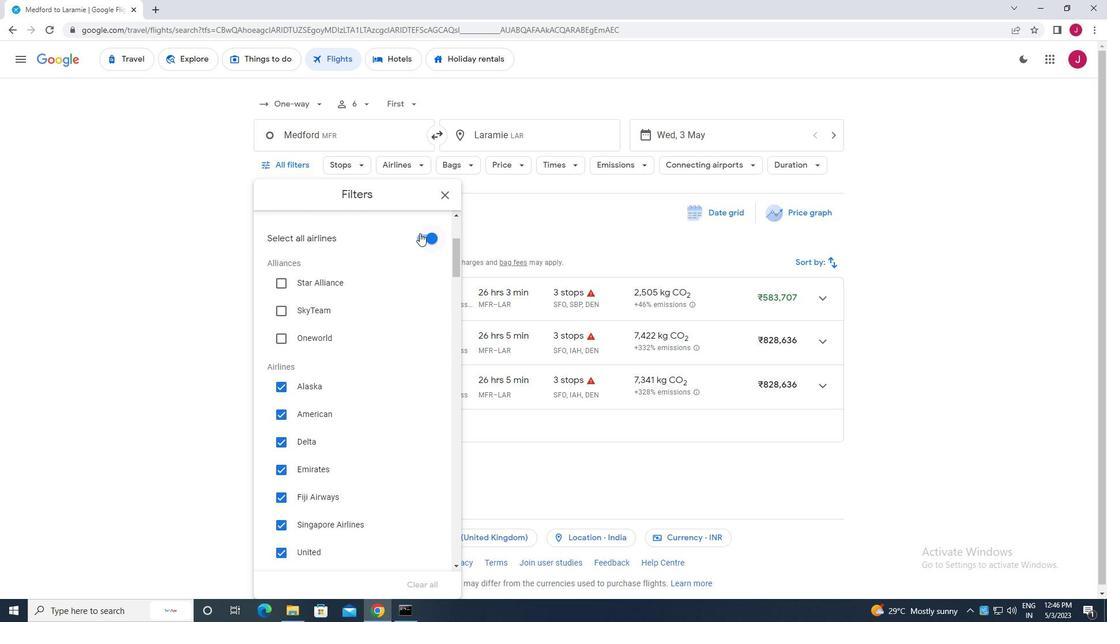 
Action: Mouse moved to (386, 253)
Screenshot: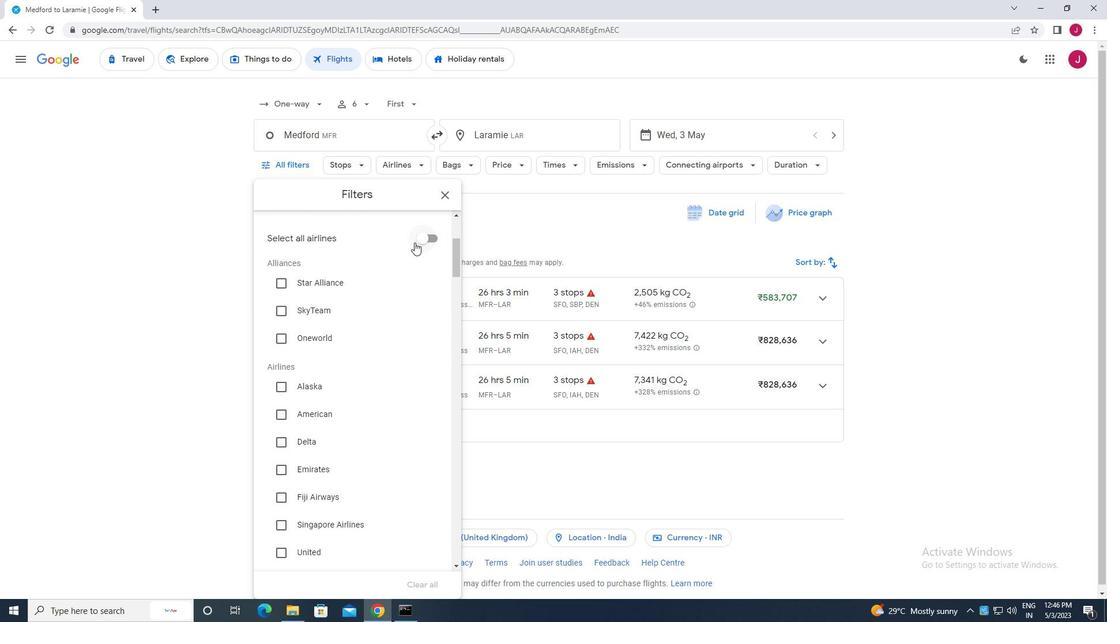 
Action: Mouse scrolled (386, 253) with delta (0, 0)
Screenshot: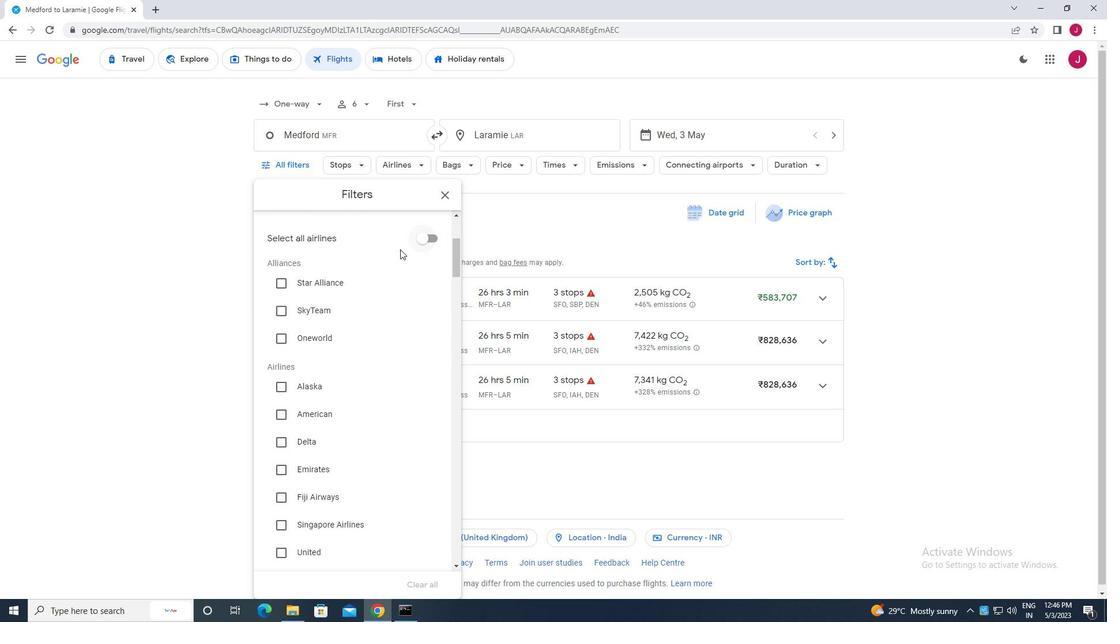 
Action: Mouse moved to (386, 254)
Screenshot: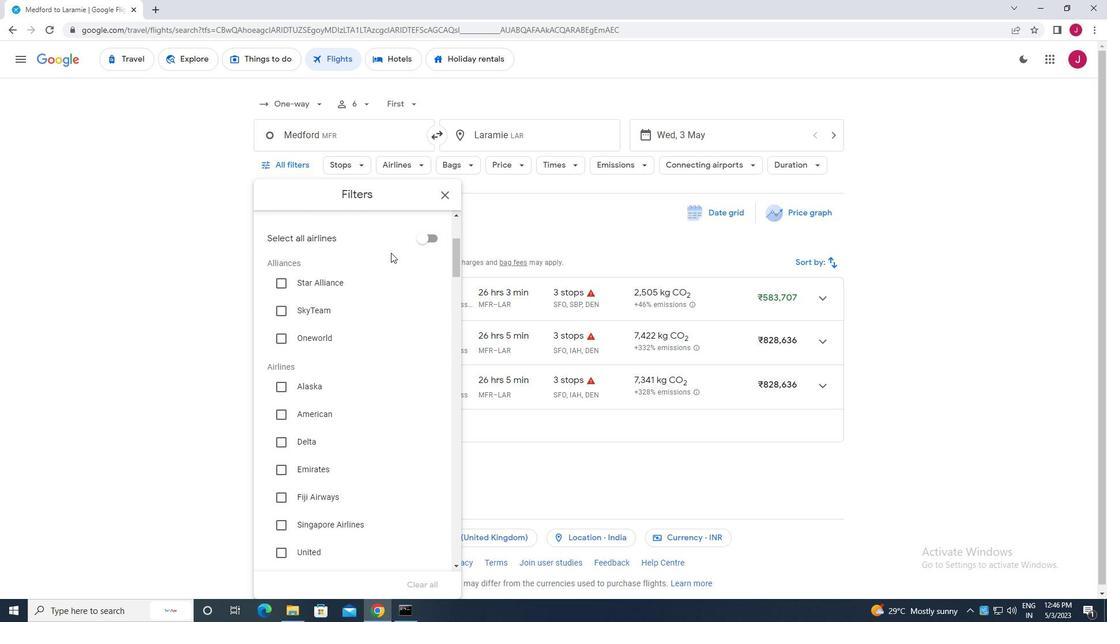 
Action: Mouse scrolled (386, 253) with delta (0, 0)
Screenshot: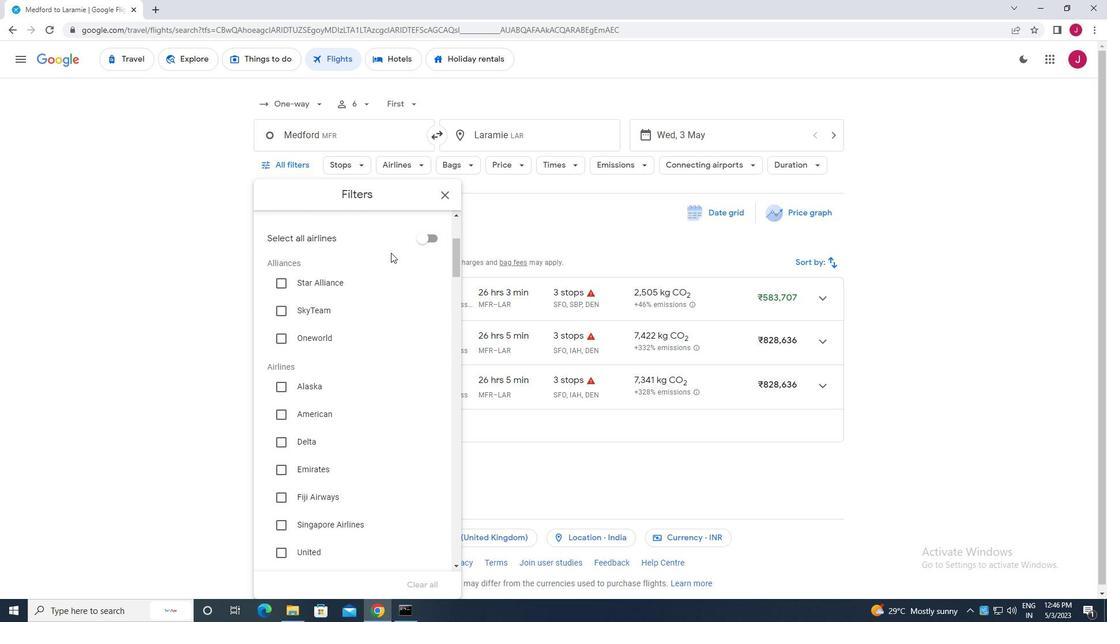 
Action: Mouse scrolled (386, 253) with delta (0, 0)
Screenshot: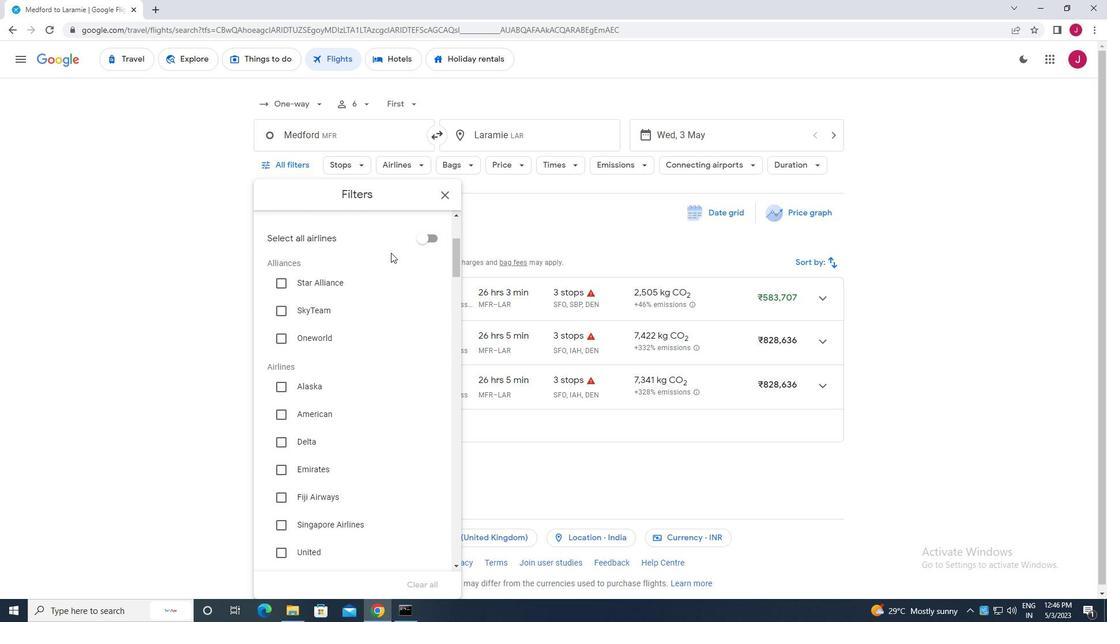 
Action: Mouse moved to (386, 254)
Screenshot: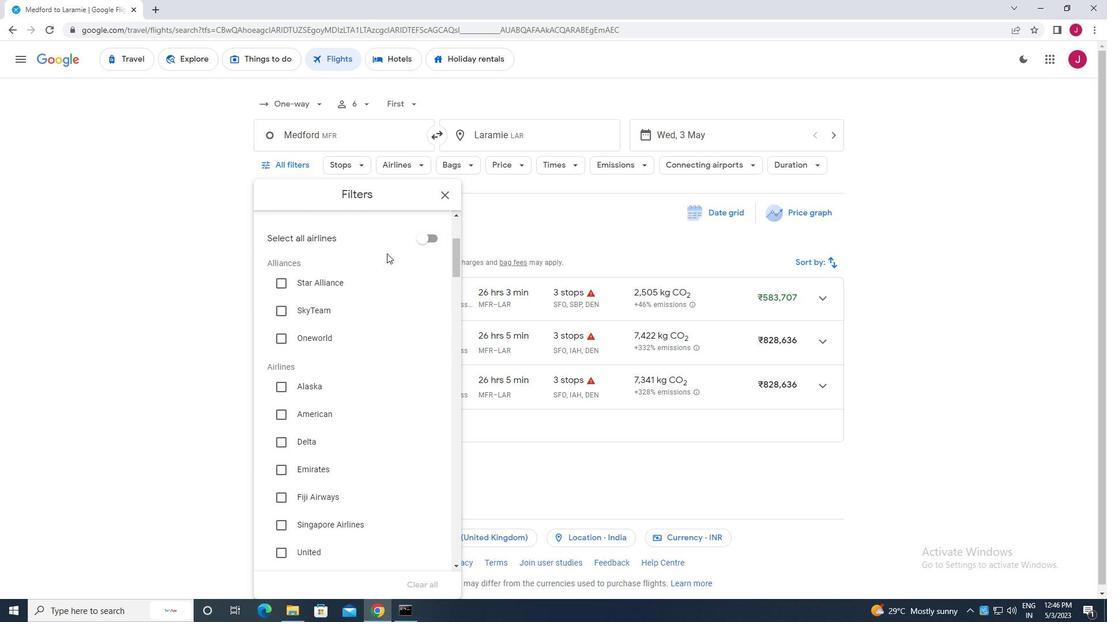 
Action: Mouse scrolled (386, 253) with delta (0, 0)
Screenshot: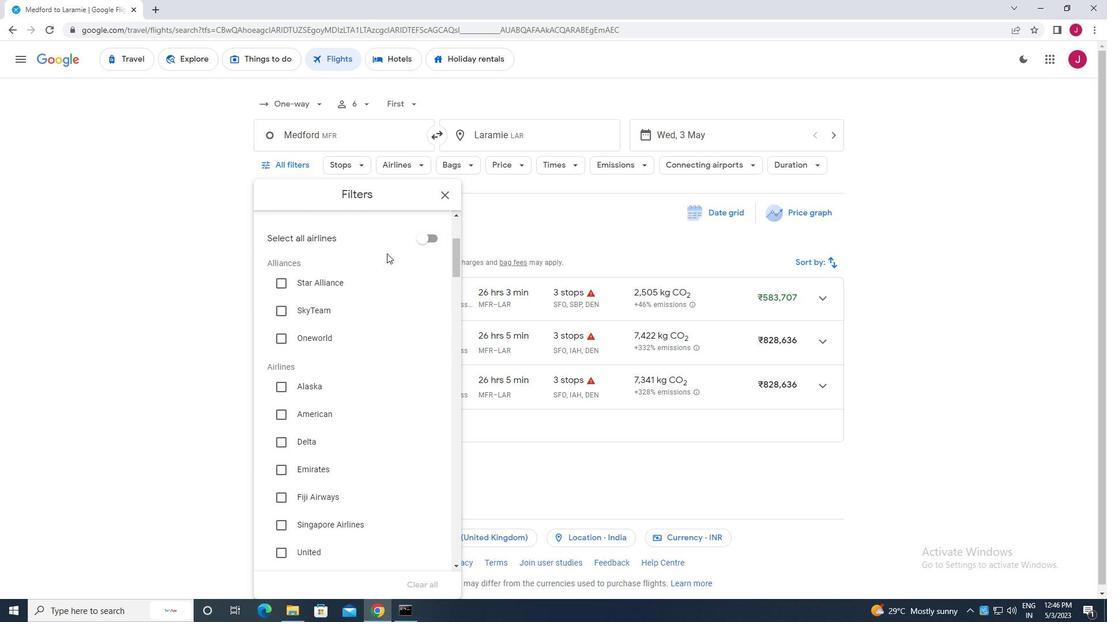 
Action: Mouse moved to (385, 254)
Screenshot: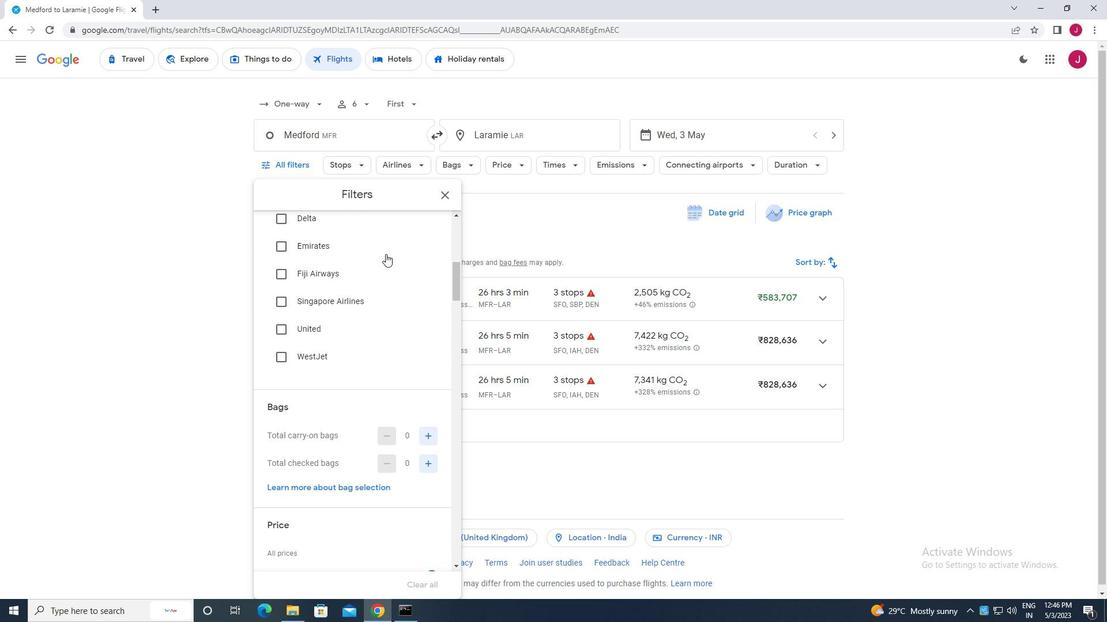 
Action: Mouse scrolled (385, 253) with delta (0, 0)
Screenshot: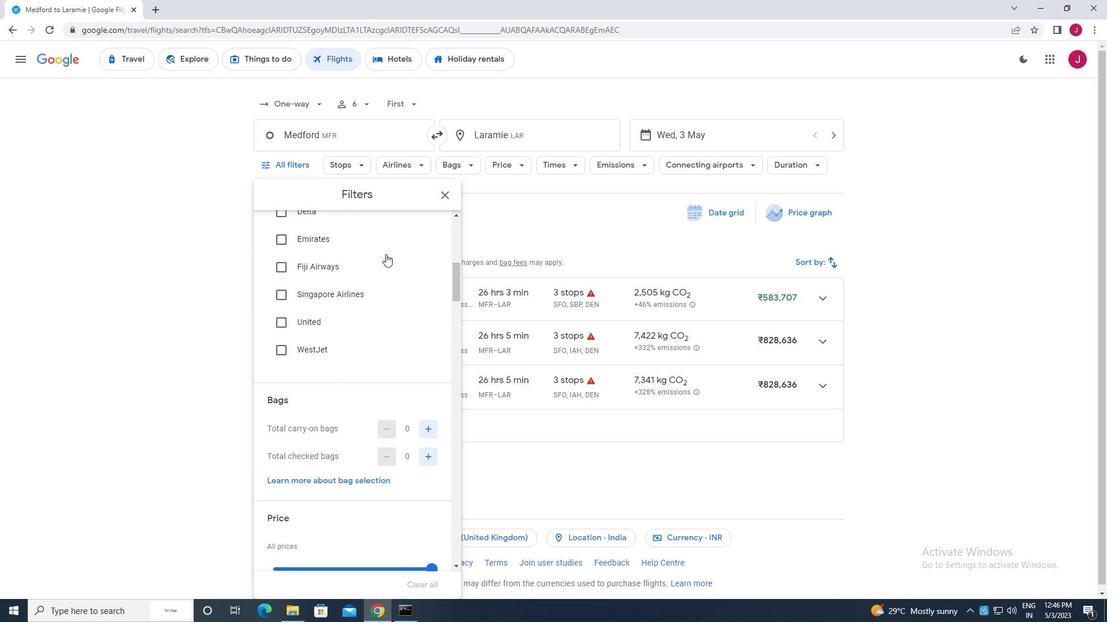 
Action: Mouse scrolled (385, 253) with delta (0, 0)
Screenshot: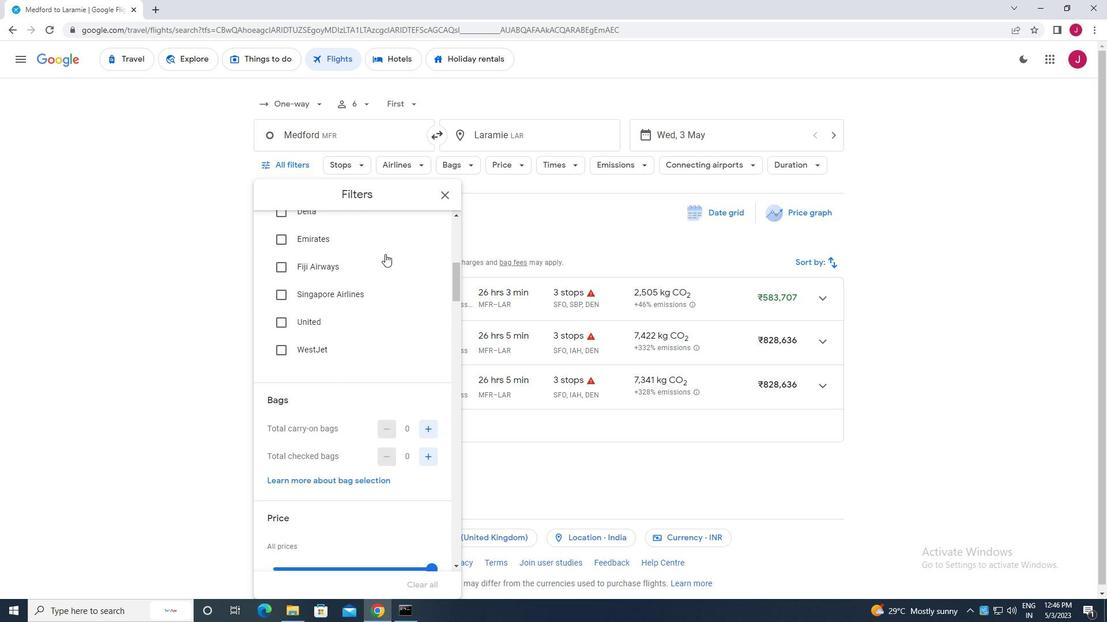 
Action: Mouse scrolled (385, 253) with delta (0, 0)
Screenshot: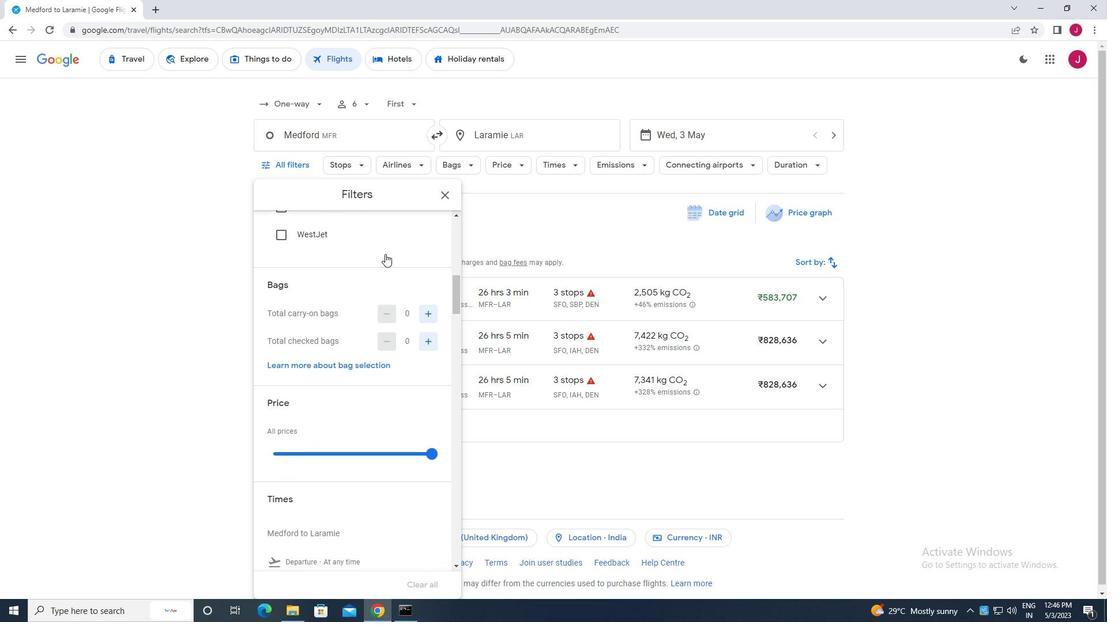 
Action: Mouse moved to (424, 284)
Screenshot: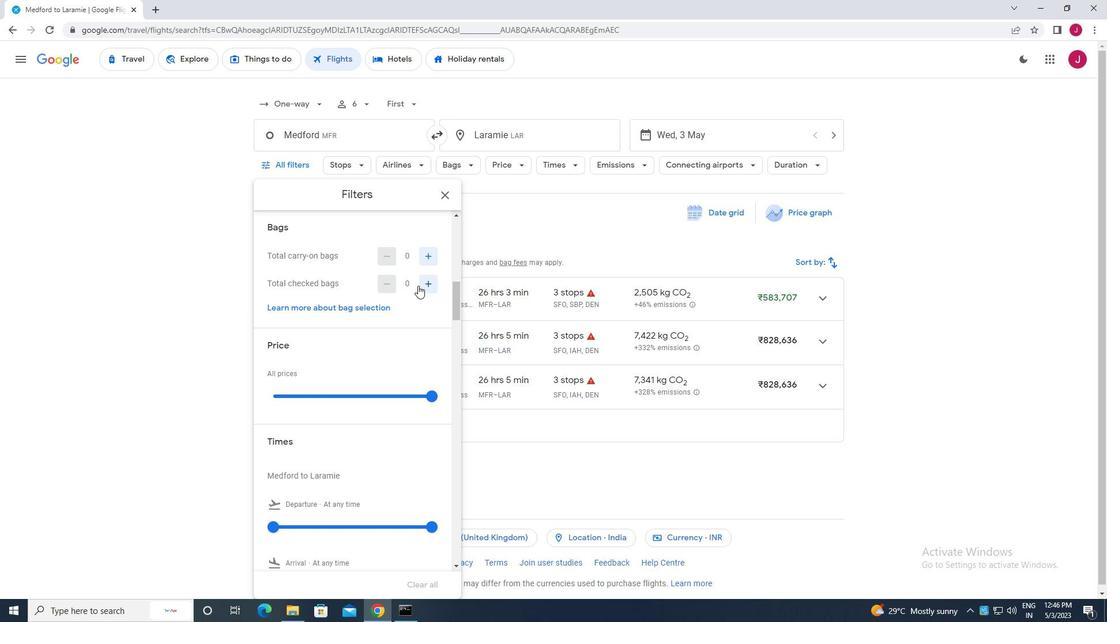 
Action: Mouse pressed left at (424, 284)
Screenshot: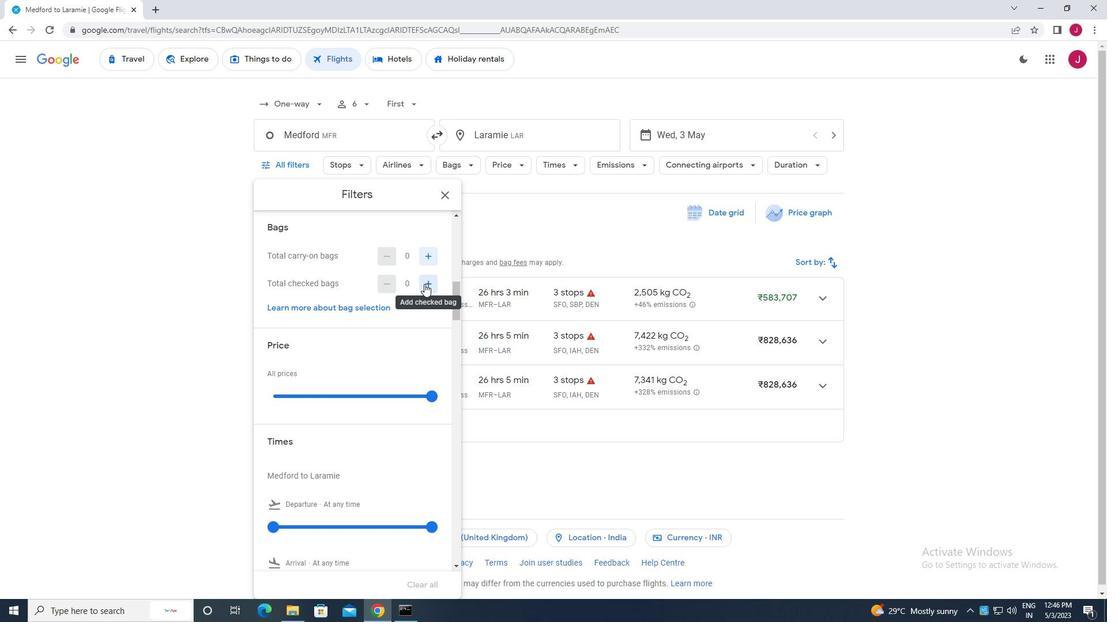 
Action: Mouse pressed left at (424, 284)
Screenshot: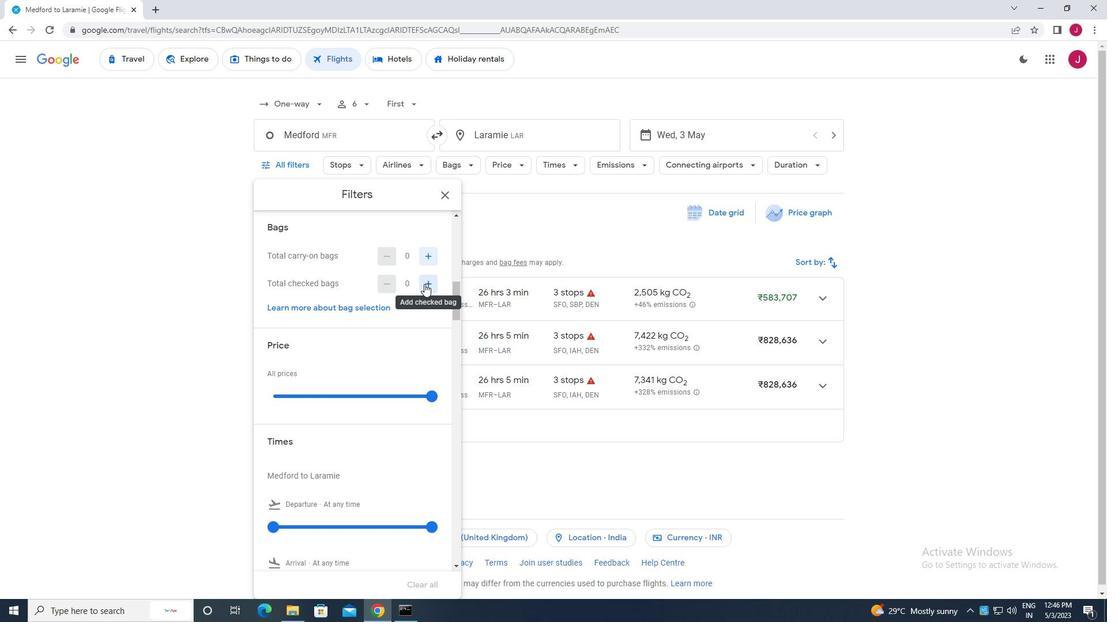 
Action: Mouse pressed left at (424, 284)
Screenshot: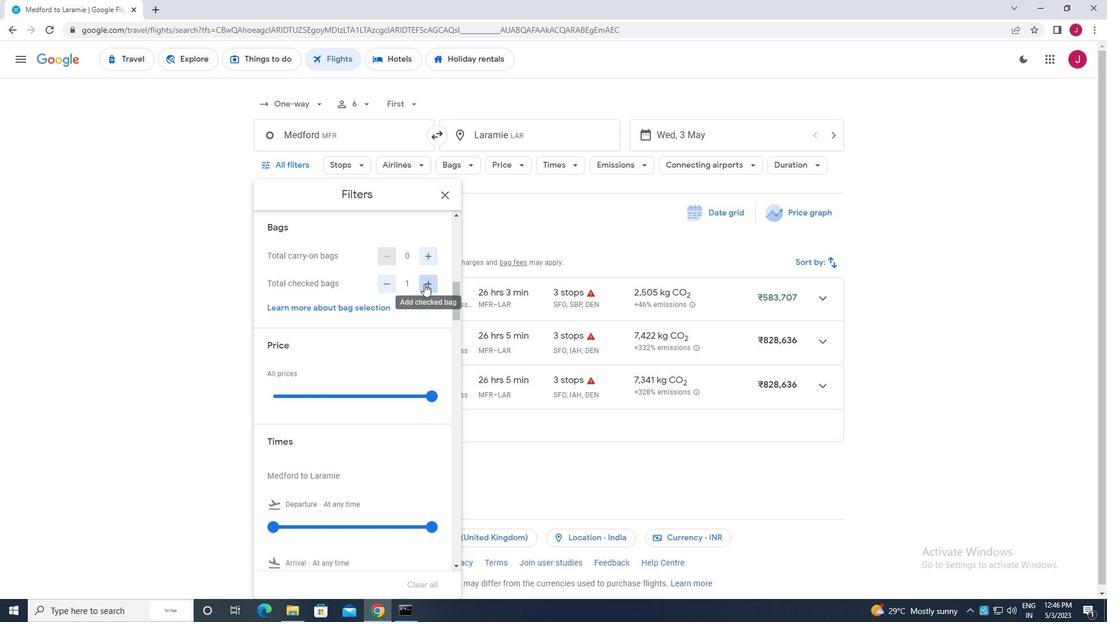 
Action: Mouse pressed left at (424, 284)
Screenshot: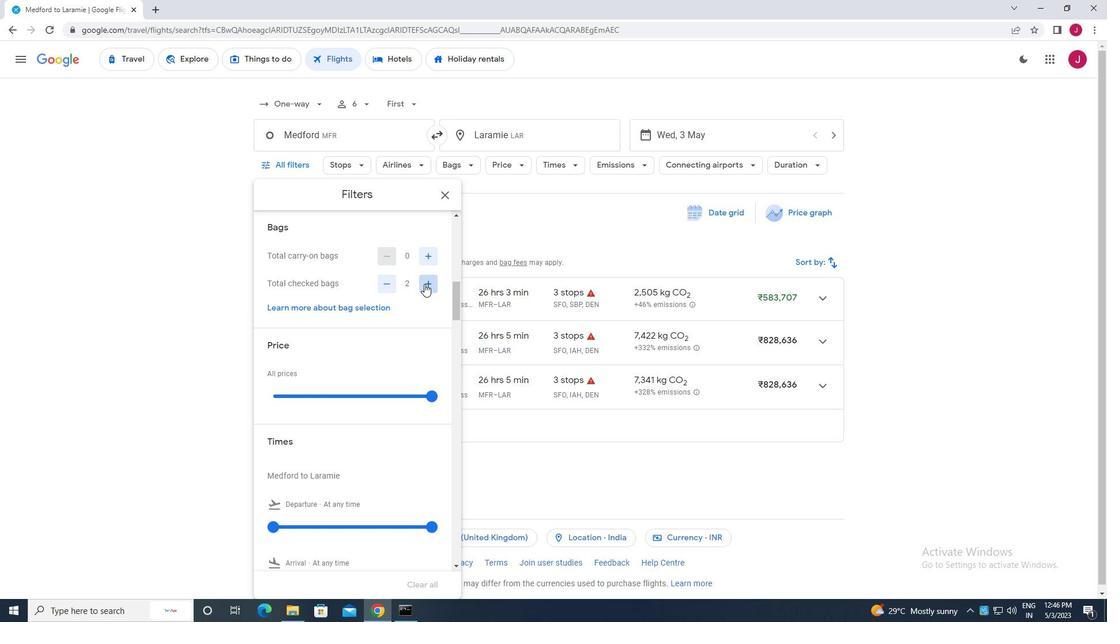 
Action: Mouse pressed left at (424, 284)
Screenshot: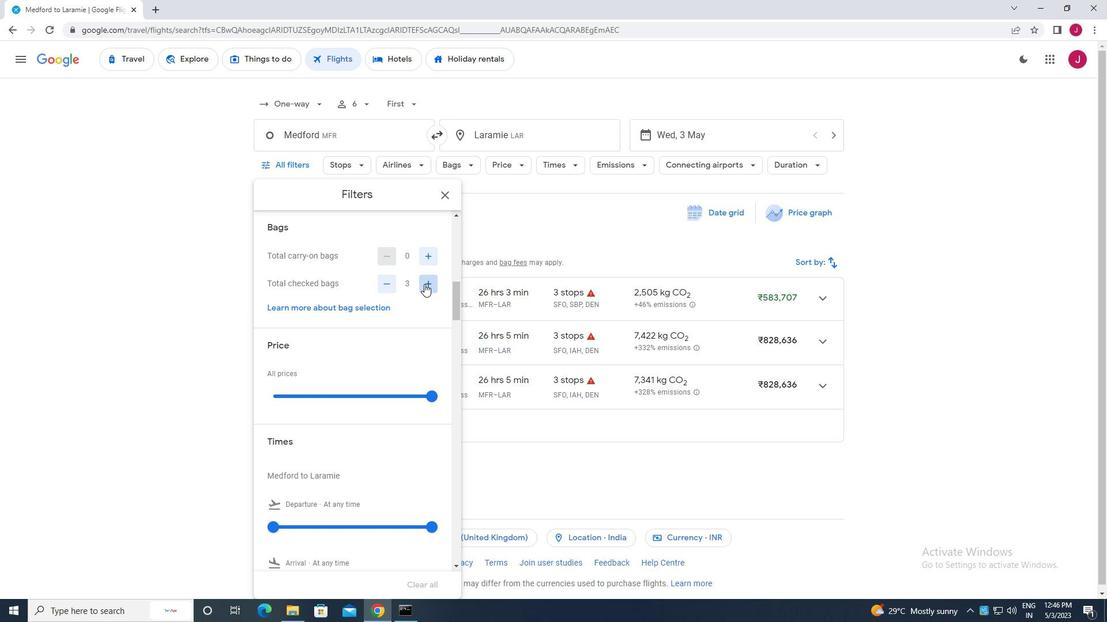 
Action: Mouse pressed left at (424, 284)
Screenshot: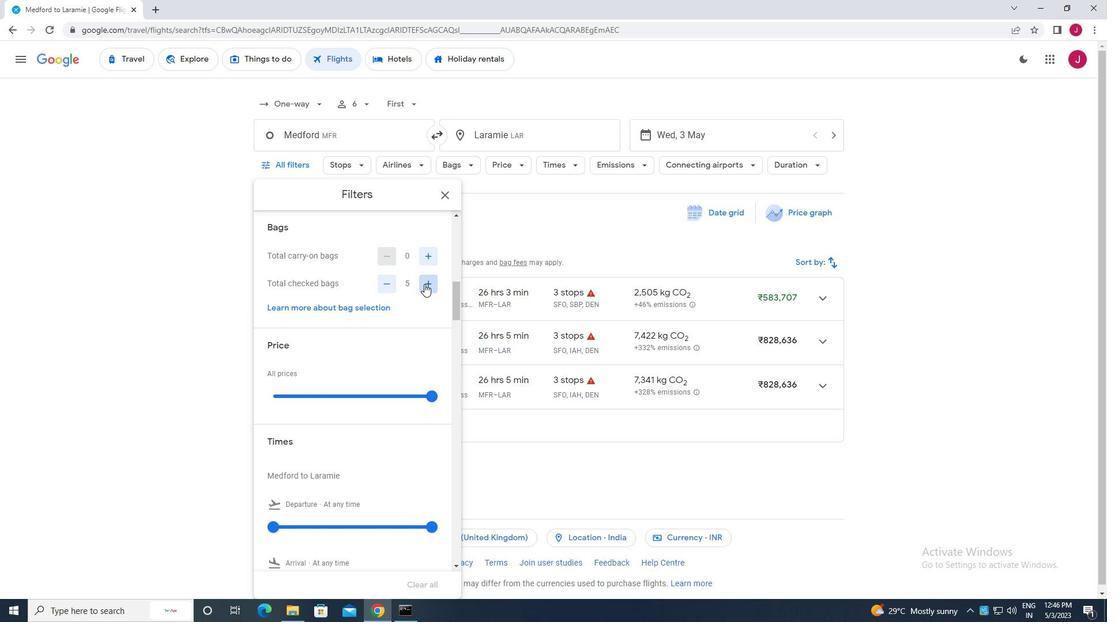 
Action: Mouse scrolled (424, 283) with delta (0, 0)
Screenshot: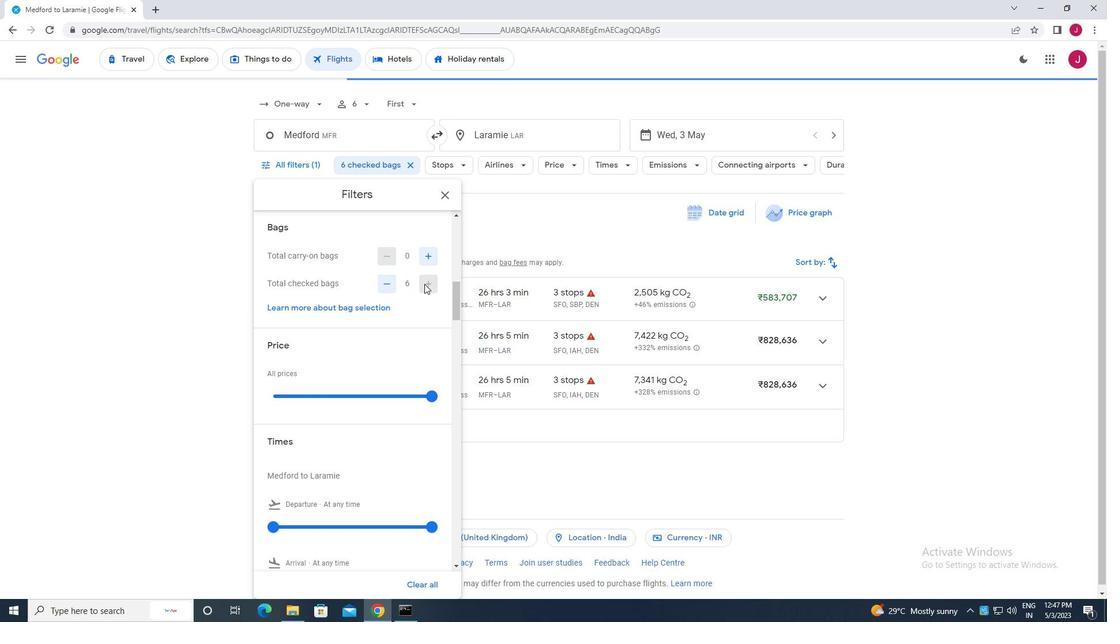 
Action: Mouse scrolled (424, 283) with delta (0, 0)
Screenshot: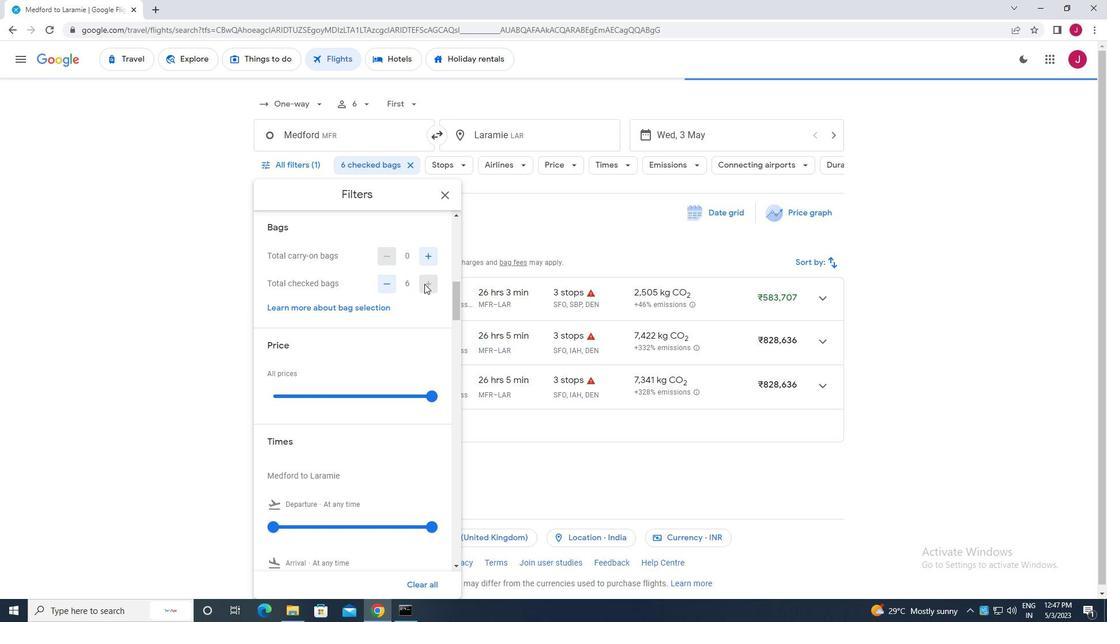 
Action: Mouse moved to (429, 280)
Screenshot: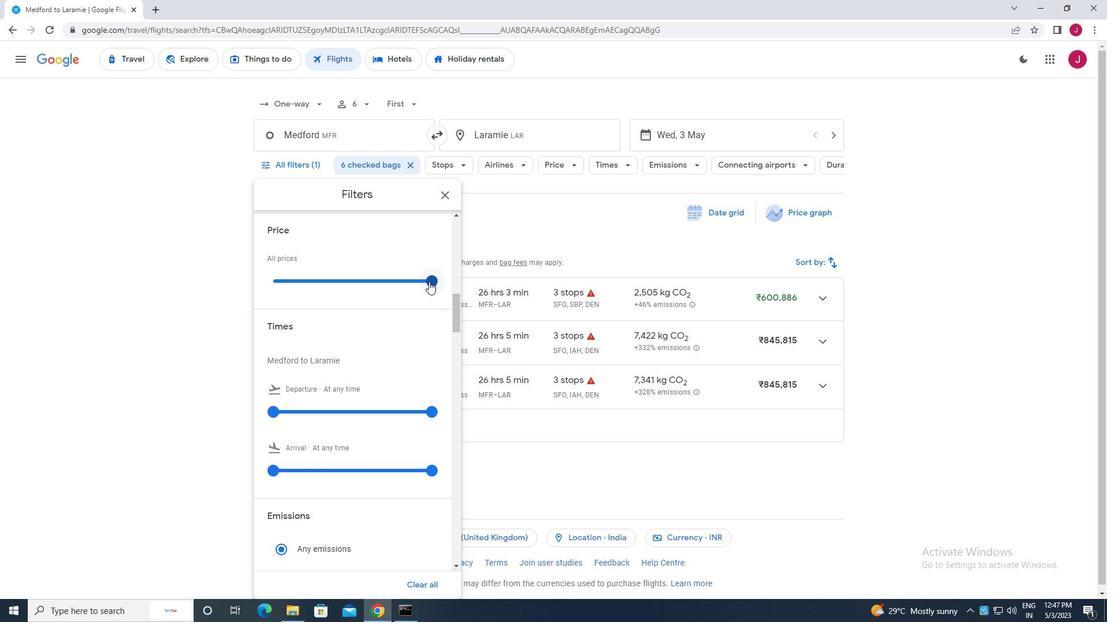 
Action: Mouse pressed left at (429, 280)
Screenshot: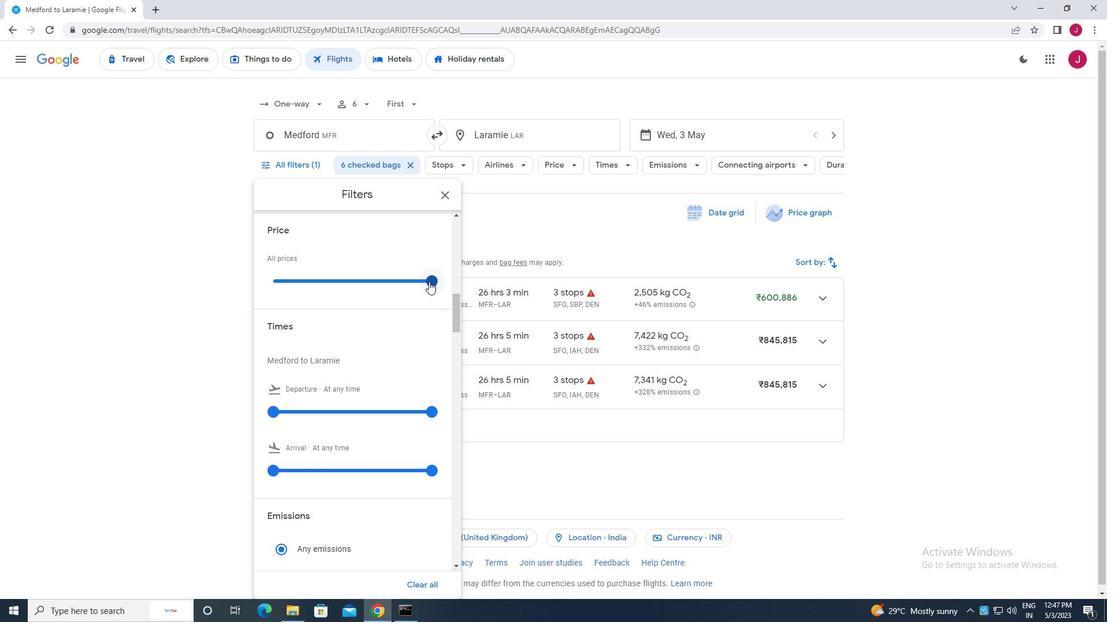 
Action: Mouse moved to (358, 282)
Screenshot: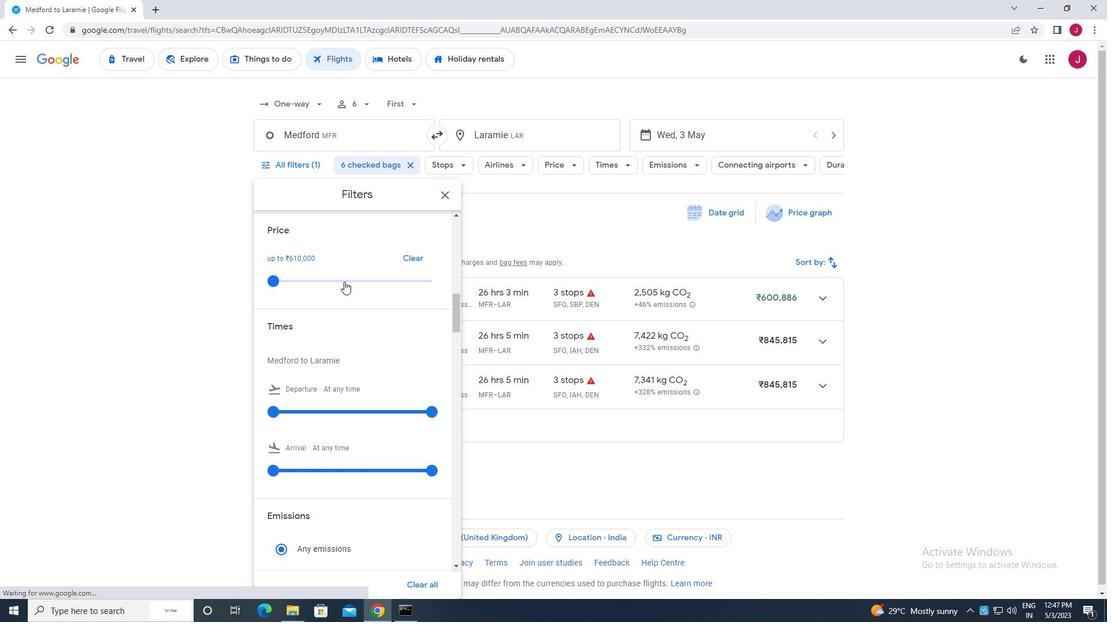 
Action: Mouse scrolled (358, 282) with delta (0, 0)
Screenshot: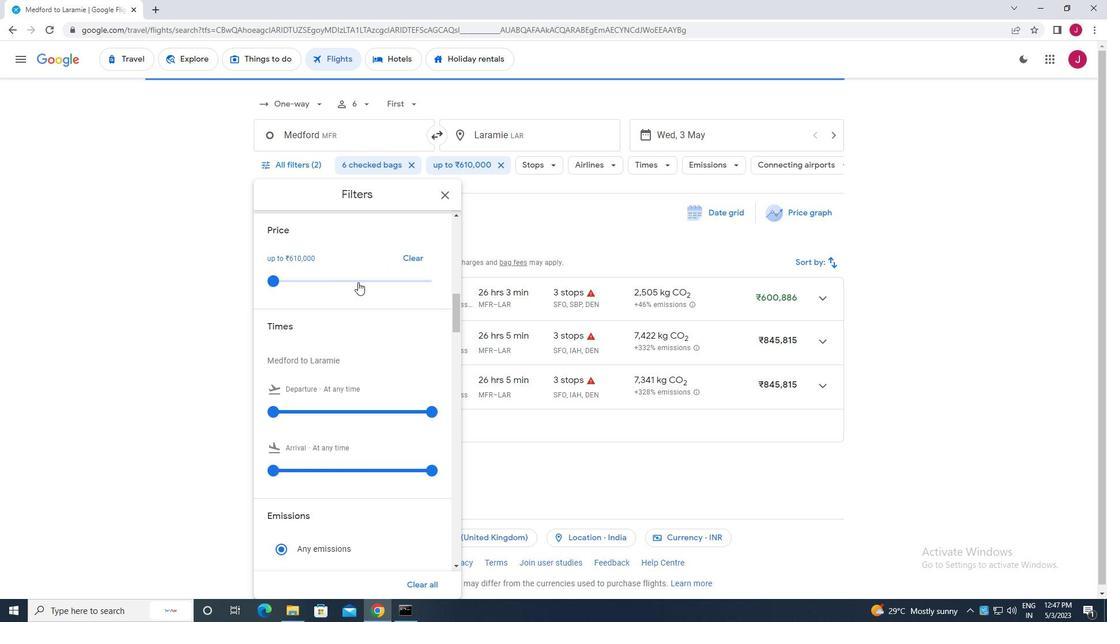 
Action: Mouse scrolled (358, 282) with delta (0, 0)
Screenshot: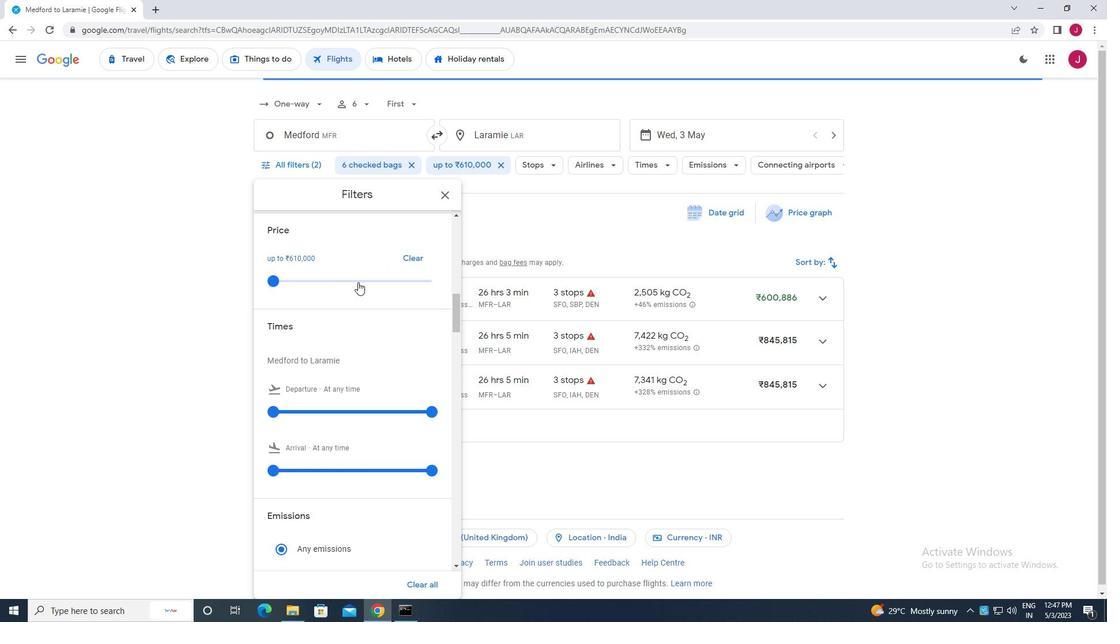 
Action: Mouse moved to (275, 297)
Screenshot: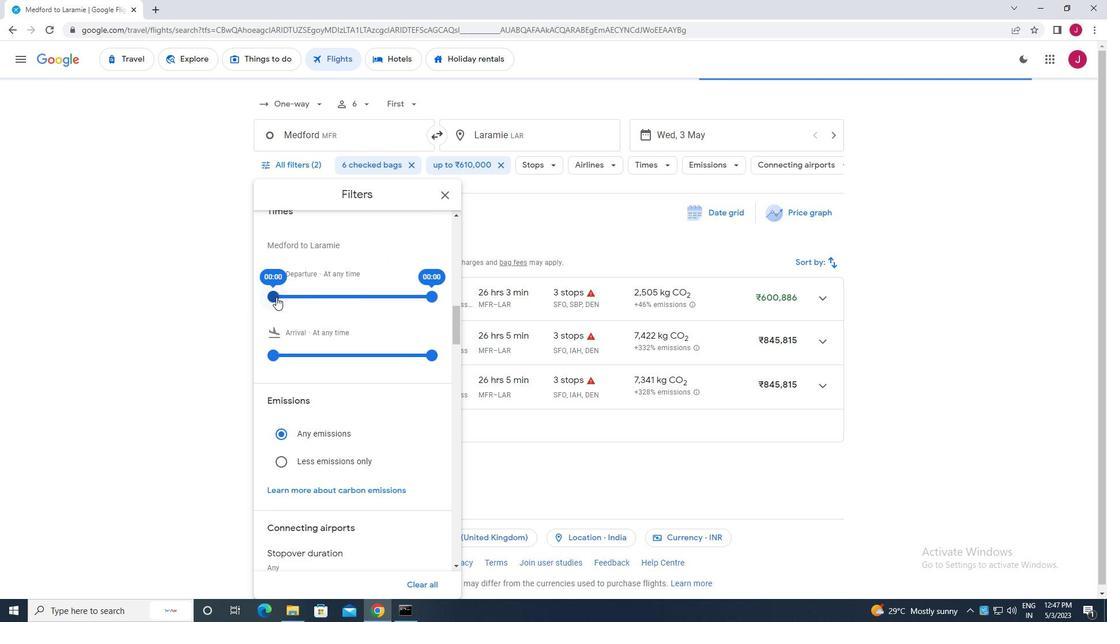 
Action: Mouse pressed left at (275, 297)
Screenshot: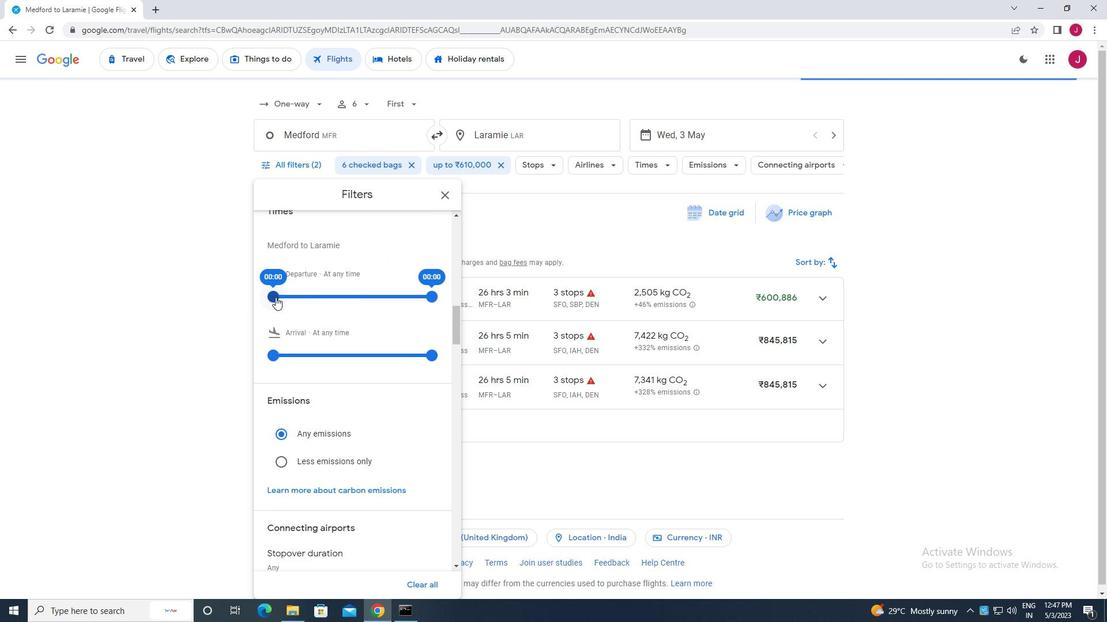 
Action: Mouse moved to (431, 296)
Screenshot: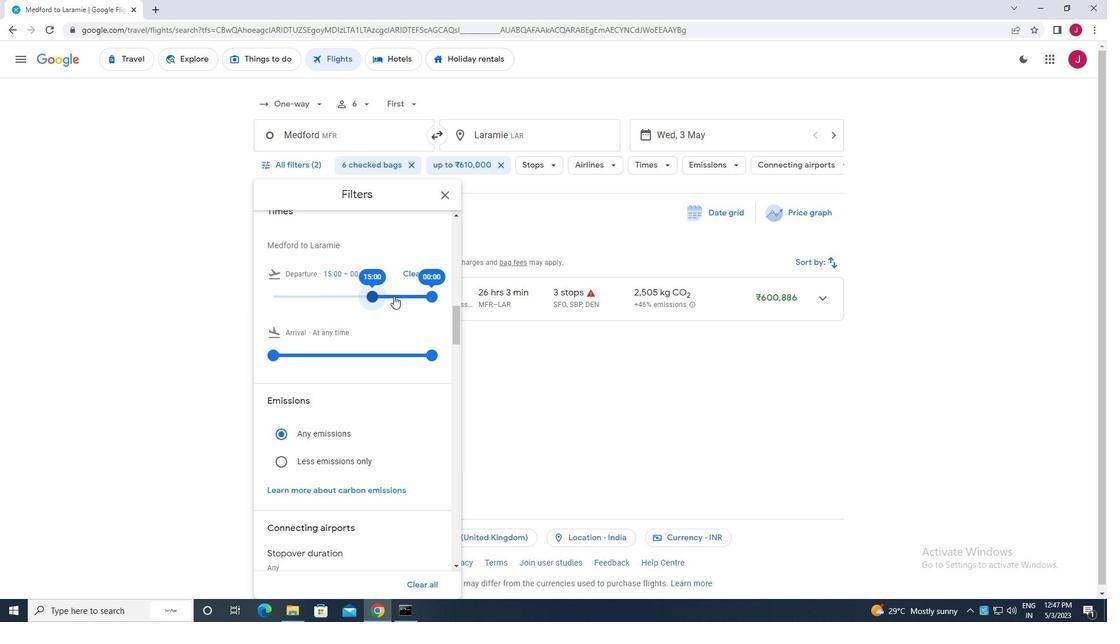 
Action: Mouse pressed left at (431, 296)
Screenshot: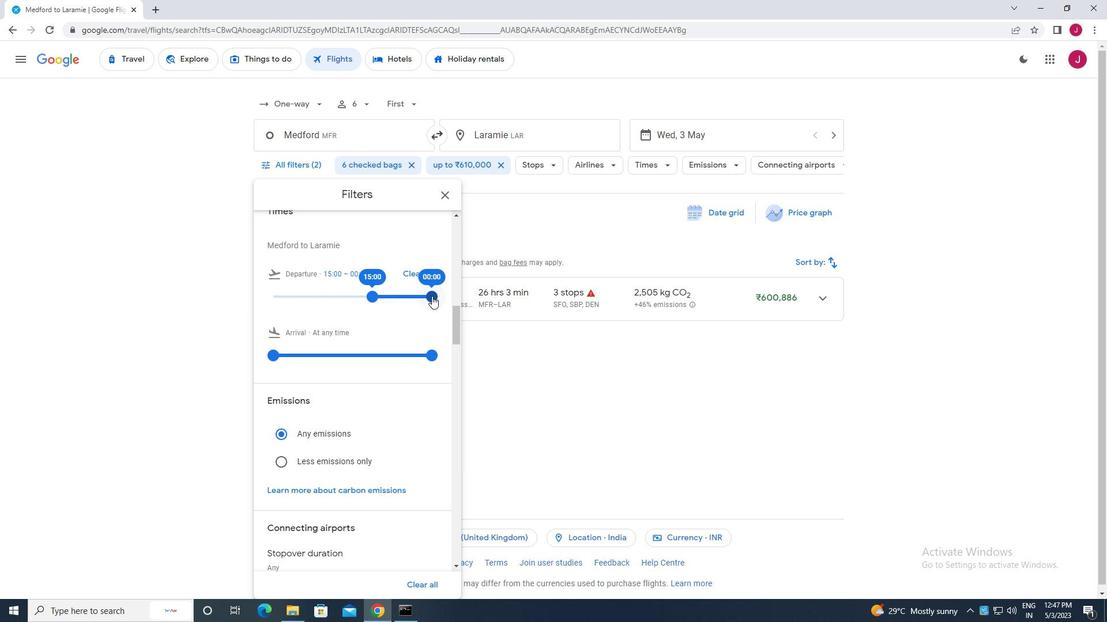 
Action: Mouse moved to (441, 196)
Screenshot: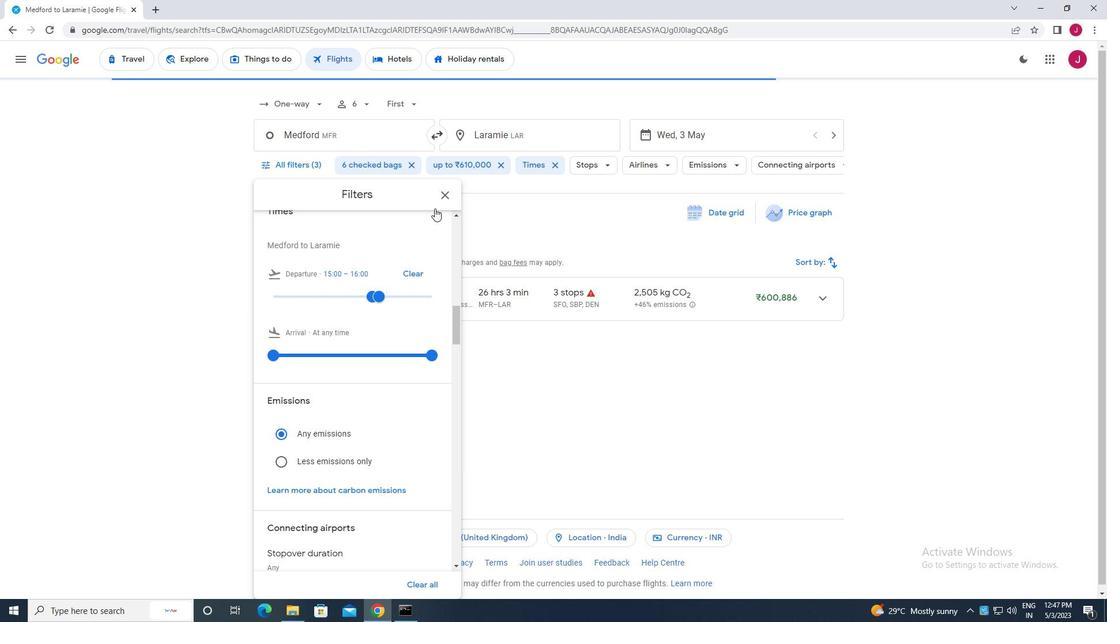 
Action: Mouse pressed left at (441, 196)
Screenshot: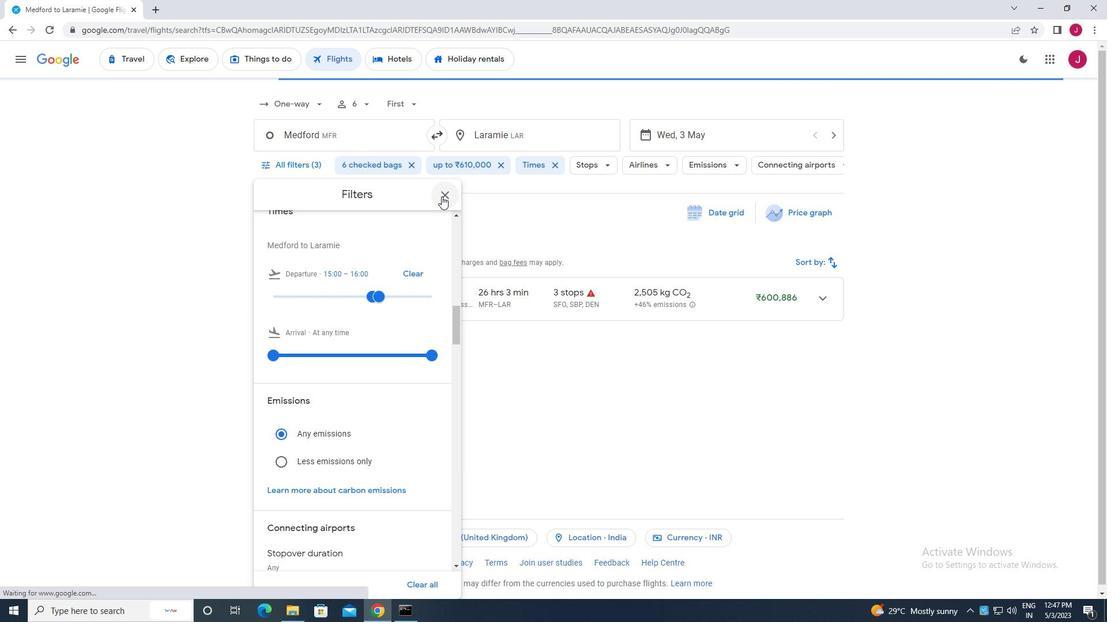 
Action: Mouse moved to (441, 195)
Screenshot: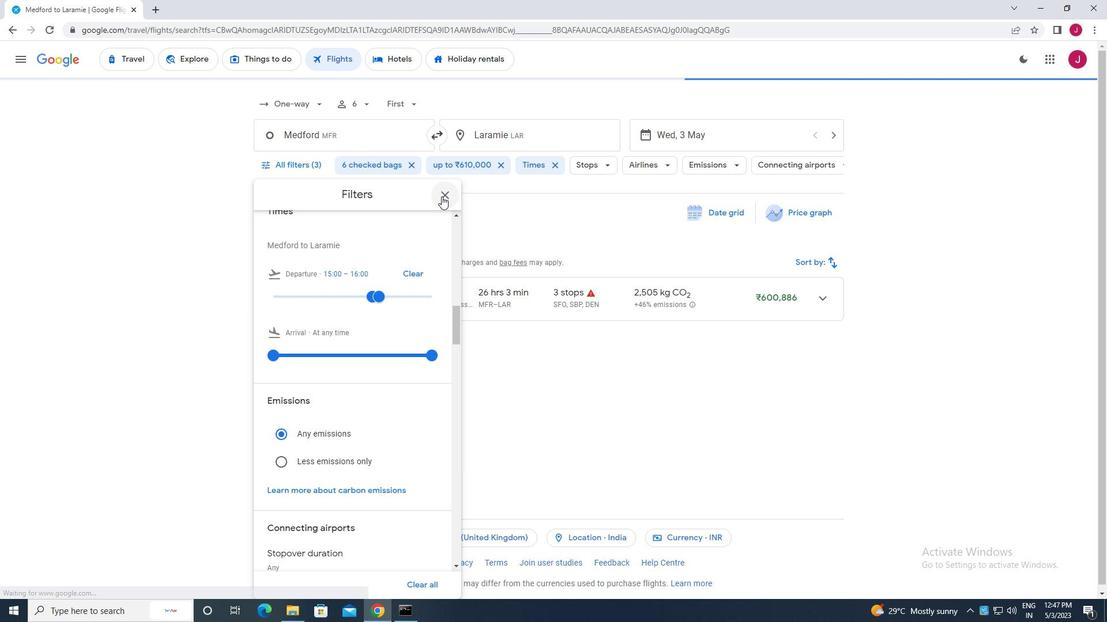 
